 Task: Open a blank worksheet and write heading  Make a employee details data  Add 10 employee name:-  'Ethan Reynolds, Olivia Thompson, Benjamin Martinez, Emma Davis, Alexander Mitchell, Ava Rodriguez, Daniel Anderson, Mia Lewis, Christopher Scott, Sophia Harris.'in May Last week sales are  1000 to 1010. Department:-  Sales, HR, Finance, Marketing, IT, Operations, Finance, HR, Sales, Marketing. Position:-  Sales Manager, HR Manager, Accountant, Marketing Specialist, IT Specialist, Operations Manager, Financial Analyst, HR Assistant, Sales Representative, Marketing Assistant.Salary (USD):-  5000,4500,4000, 3800, 4200, 5200, 3800, 2800, 3200, 2500.Start Date:-  1/15/2020,7/1/2019, 3/10/2021,2/5/2022, 11/30/2018,6/15/2020, 9/1/2021,4/20/2022, 2/10/2019,9/5/2020. Save page analysisSalesByCountry
Action: Mouse moved to (73, 108)
Screenshot: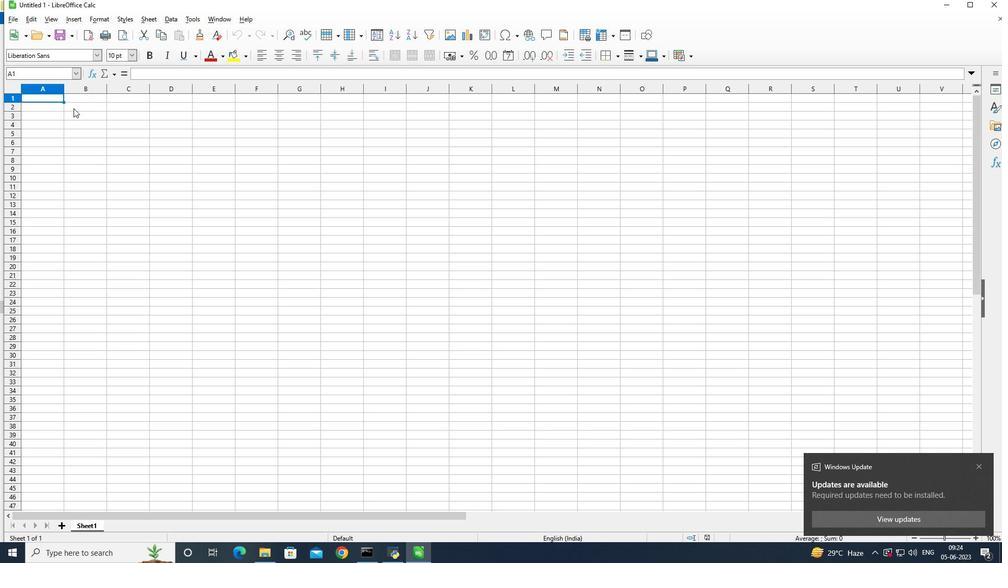 
Action: Mouse pressed left at (73, 108)
Screenshot: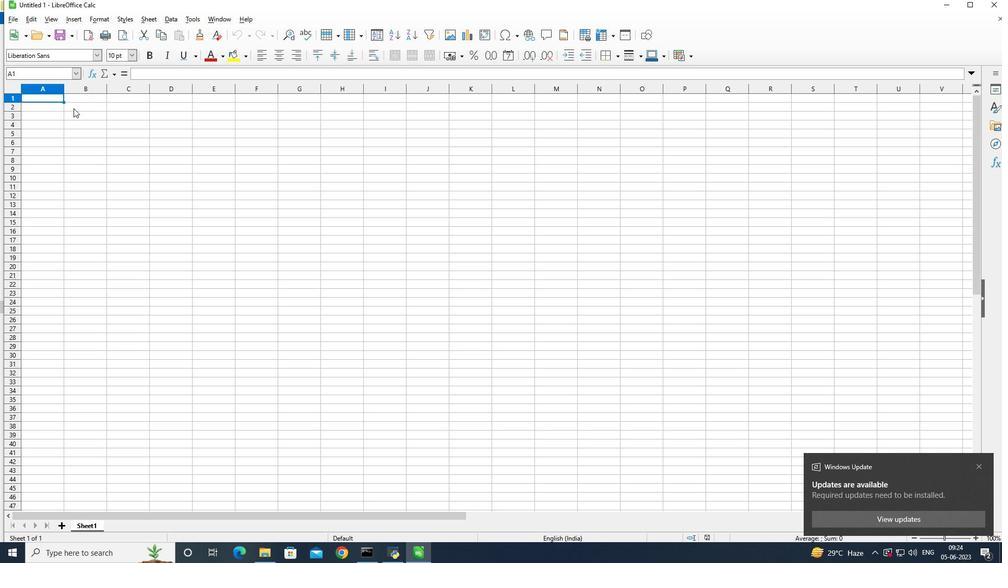 
Action: Mouse pressed left at (73, 108)
Screenshot: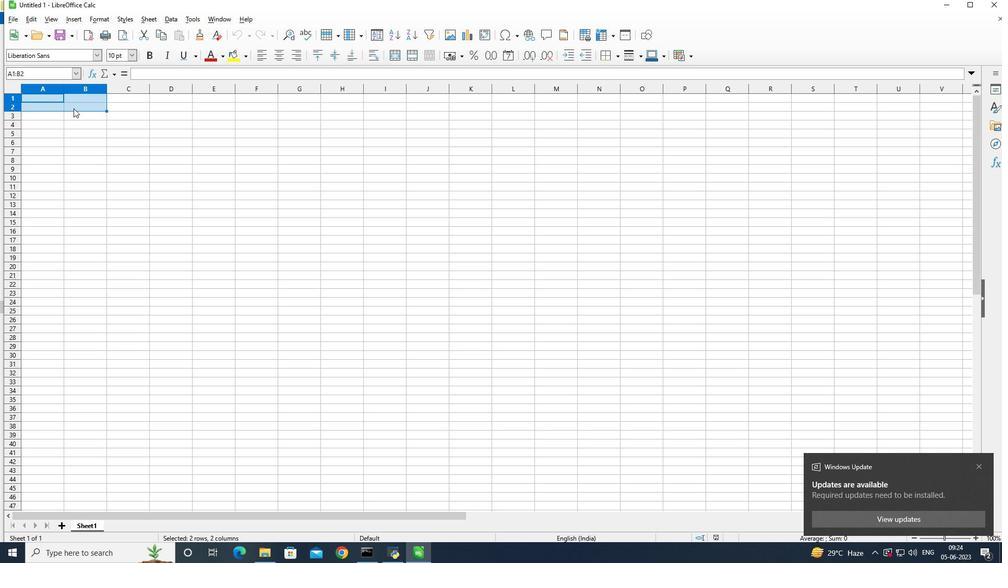 
Action: Mouse pressed left at (73, 108)
Screenshot: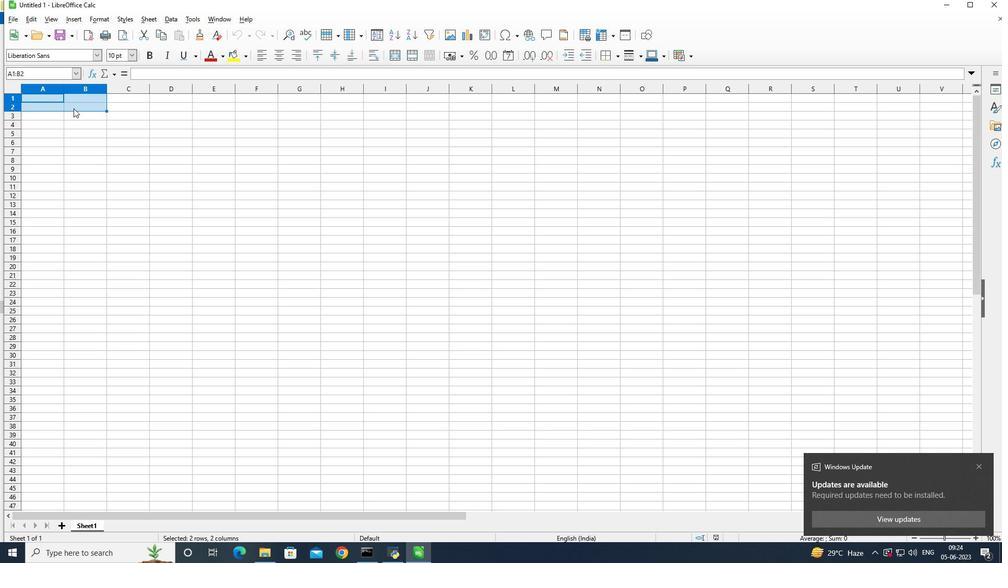 
Action: Mouse moved to (73, 103)
Screenshot: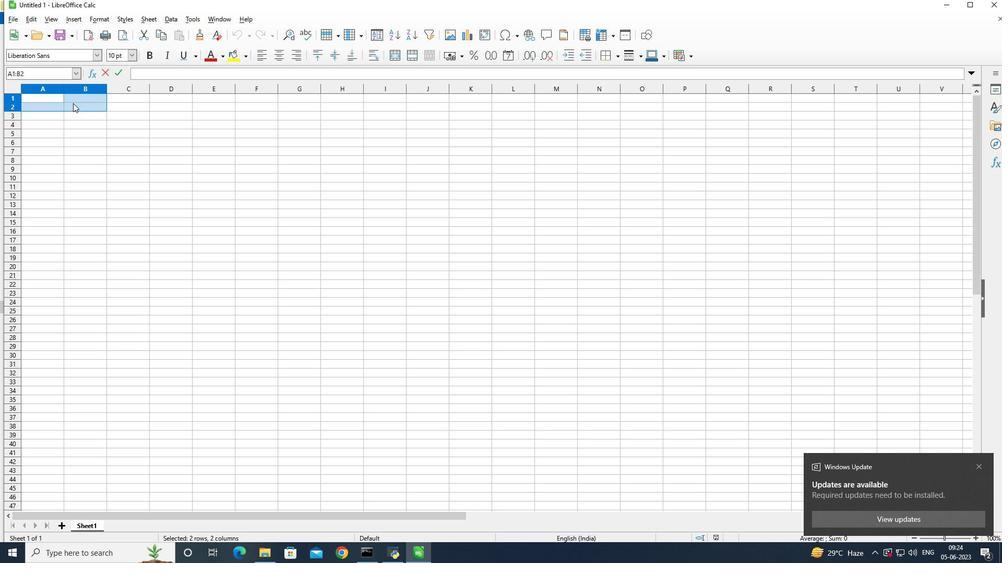 
Action: Mouse pressed left at (73, 103)
Screenshot: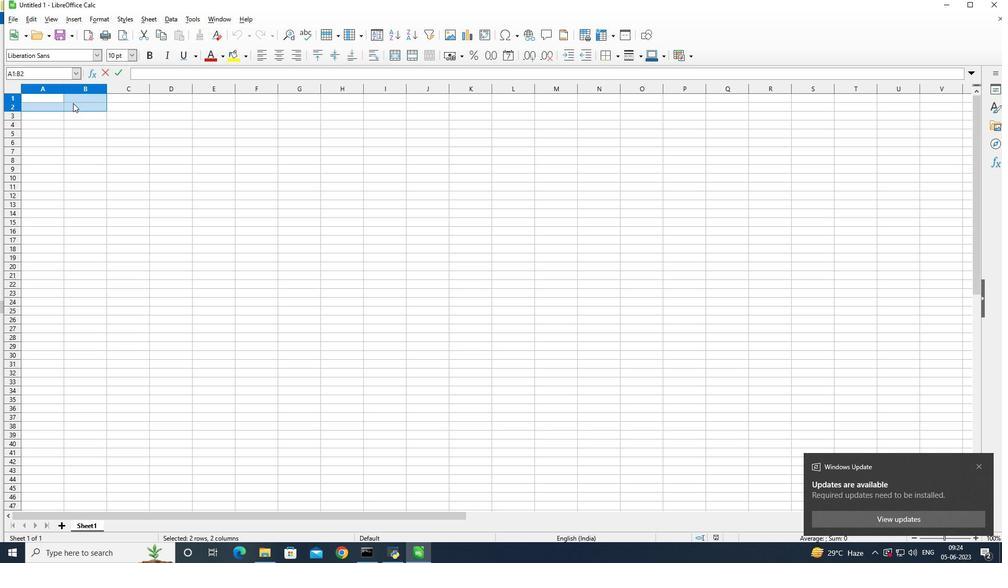 
Action: Mouse moved to (69, 131)
Screenshot: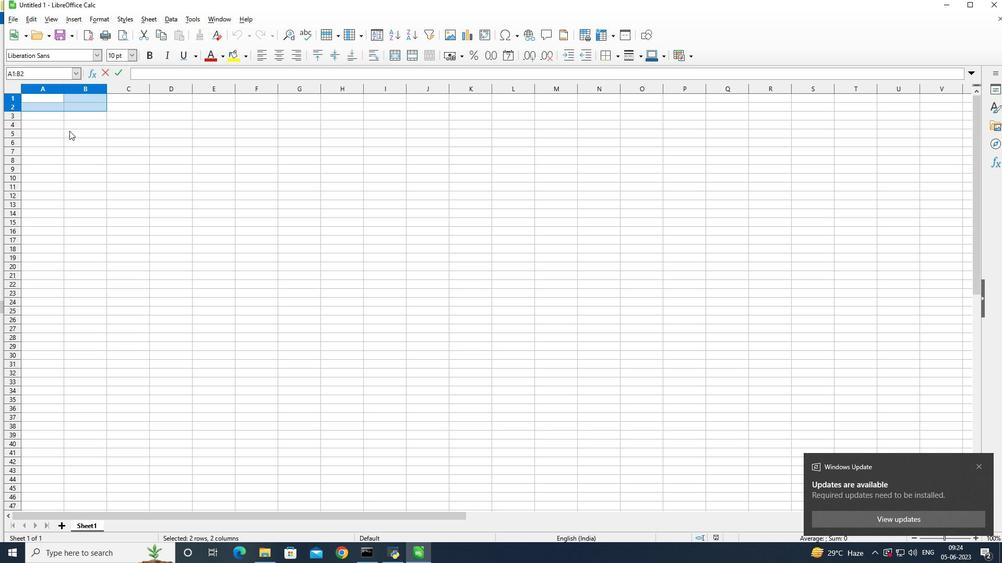
Action: Mouse pressed left at (69, 131)
Screenshot: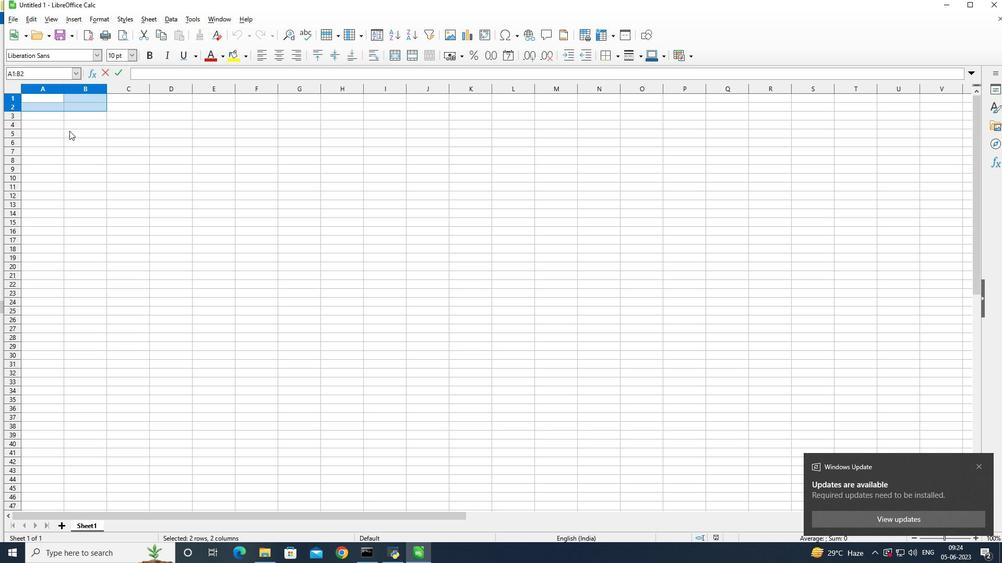 
Action: Mouse moved to (68, 224)
Screenshot: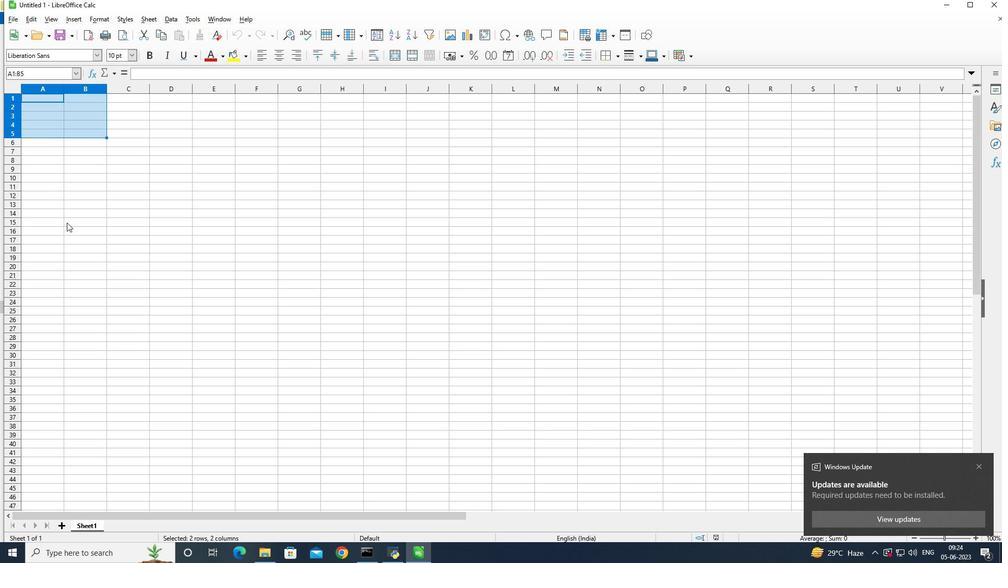 
Action: Mouse pressed left at (68, 224)
Screenshot: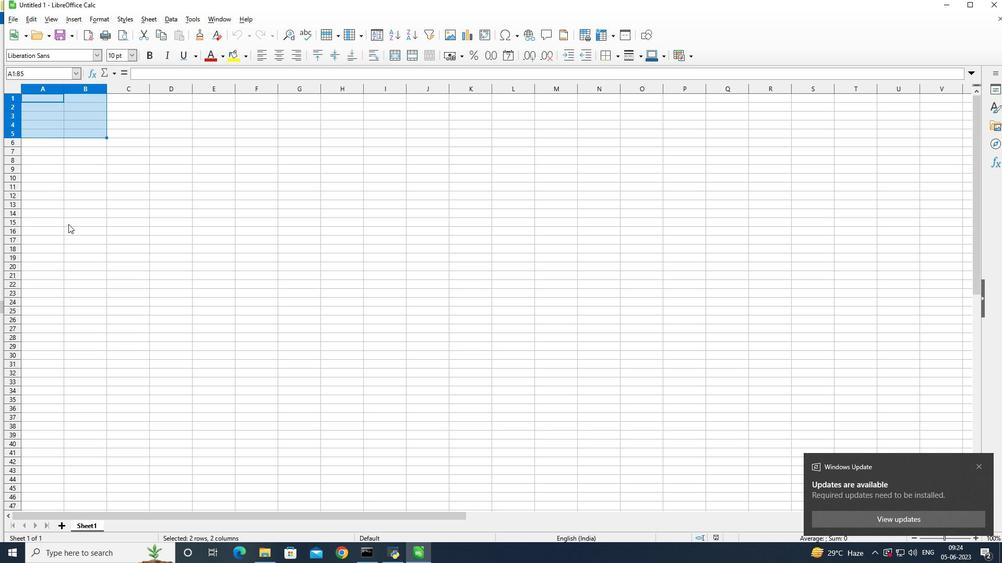 
Action: Mouse moved to (346, 149)
Screenshot: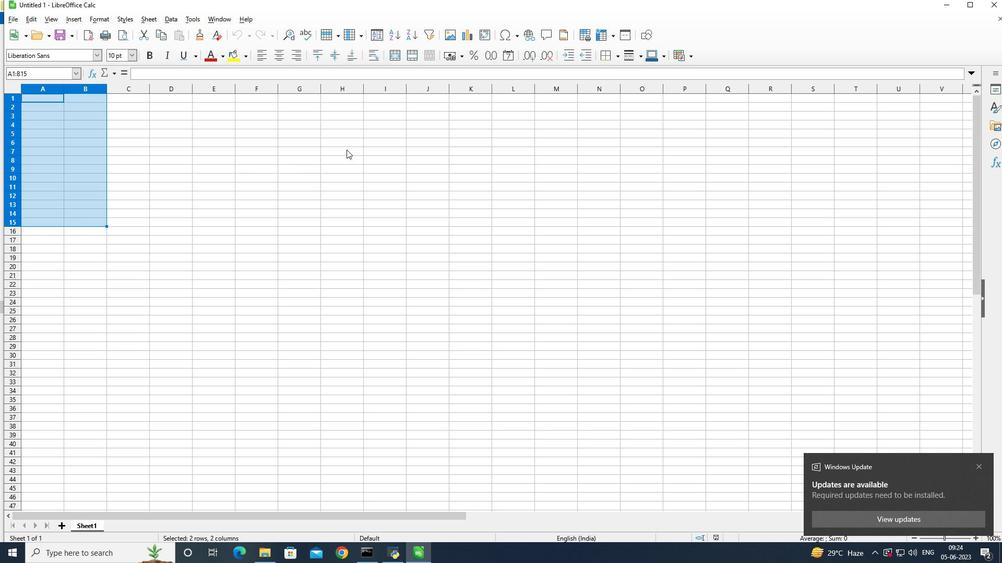 
Action: Mouse pressed right at (346, 149)
Screenshot: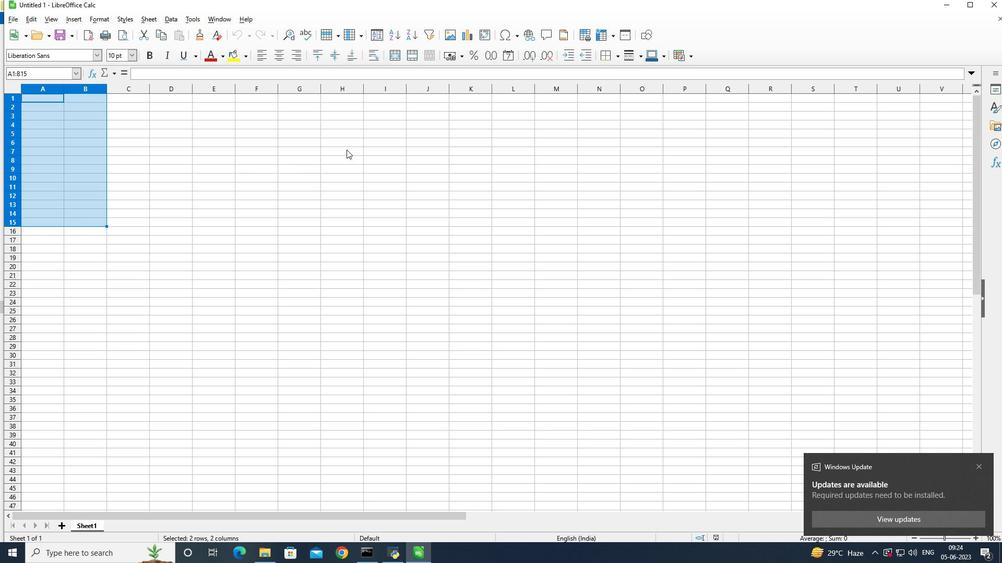 
Action: Mouse moved to (493, 179)
Screenshot: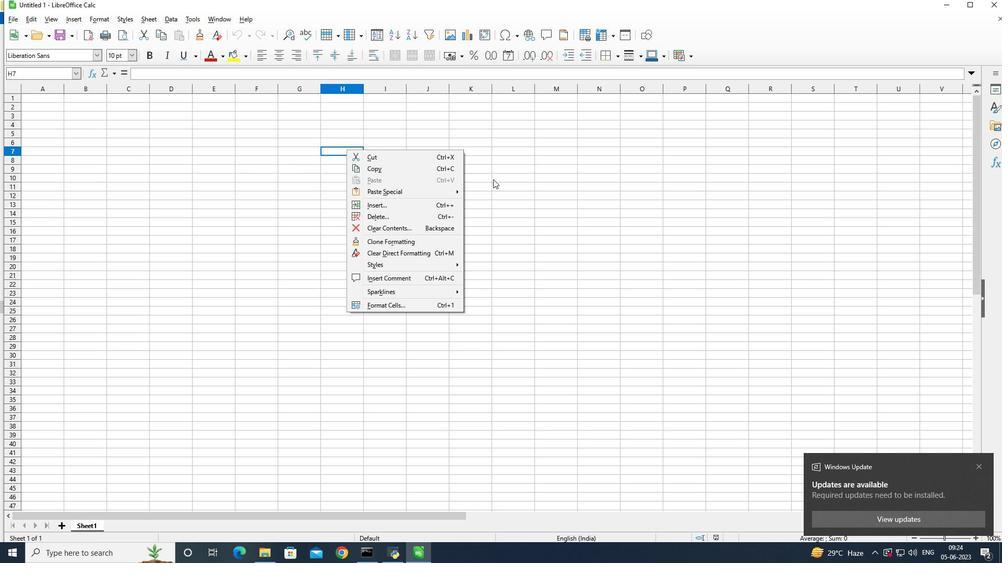 
Action: Mouse pressed left at (493, 179)
Screenshot: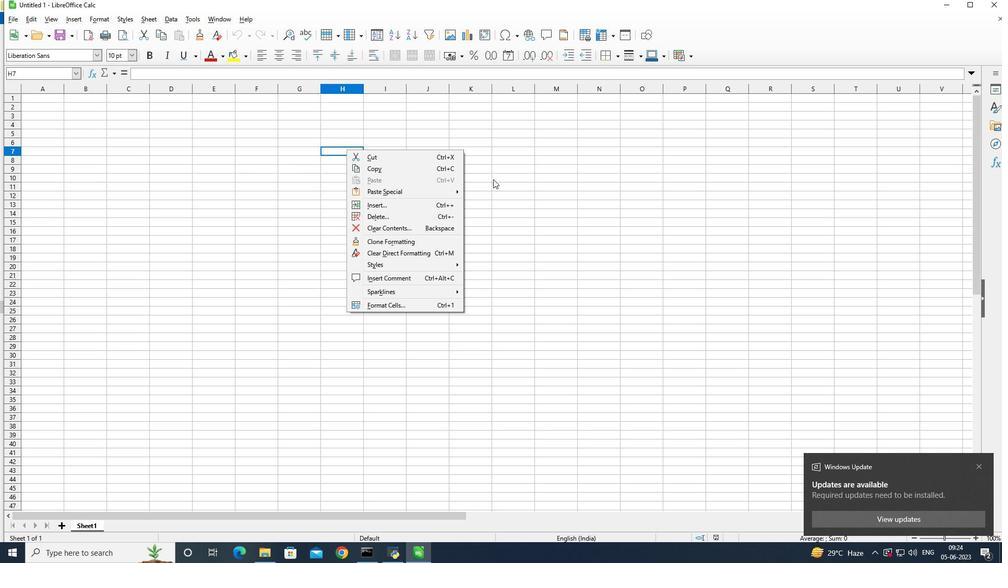 
Action: Mouse moved to (77, 106)
Screenshot: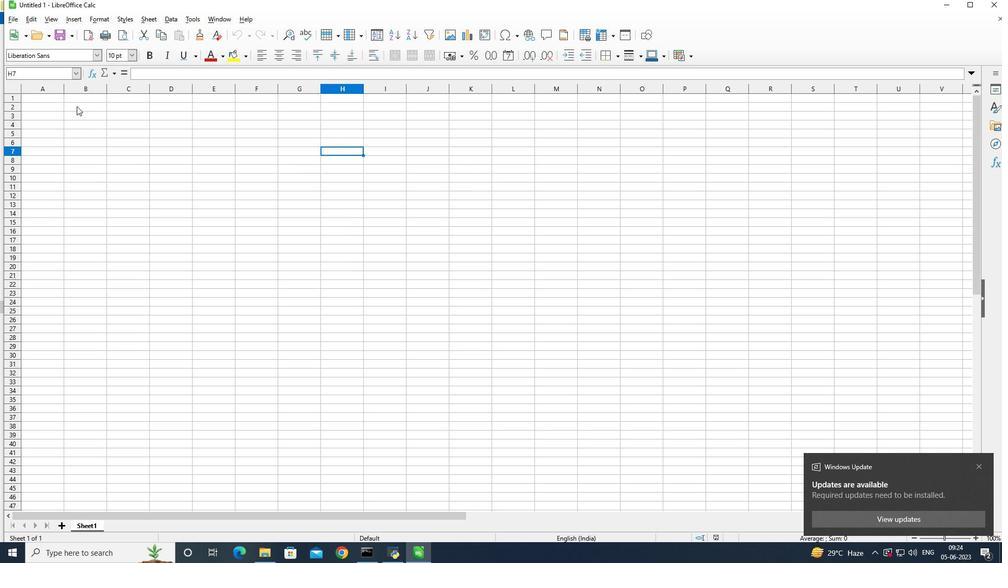 
Action: Mouse pressed left at (77, 106)
Screenshot: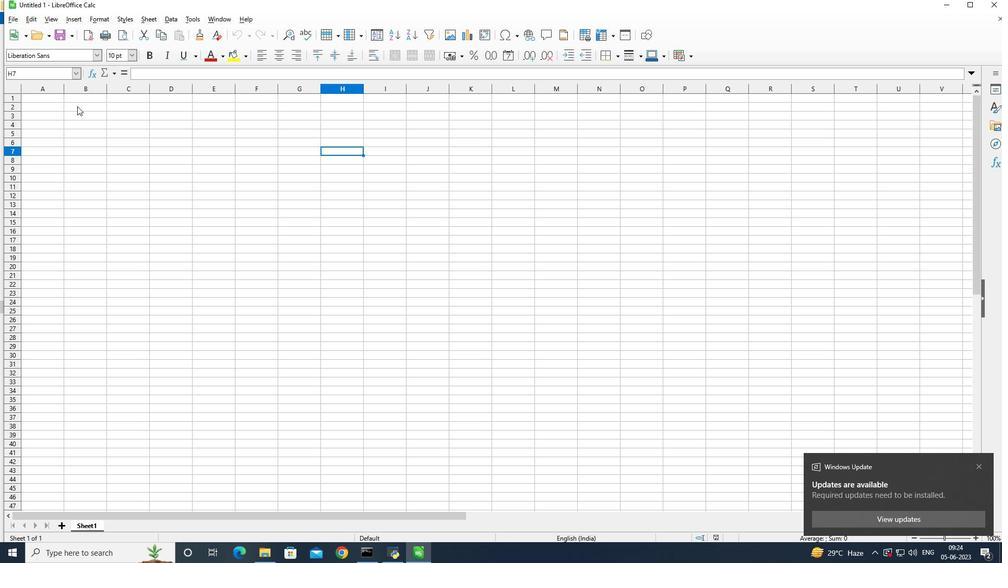 
Action: Key pressed <Key.shift>e<Key.shift>E
Screenshot: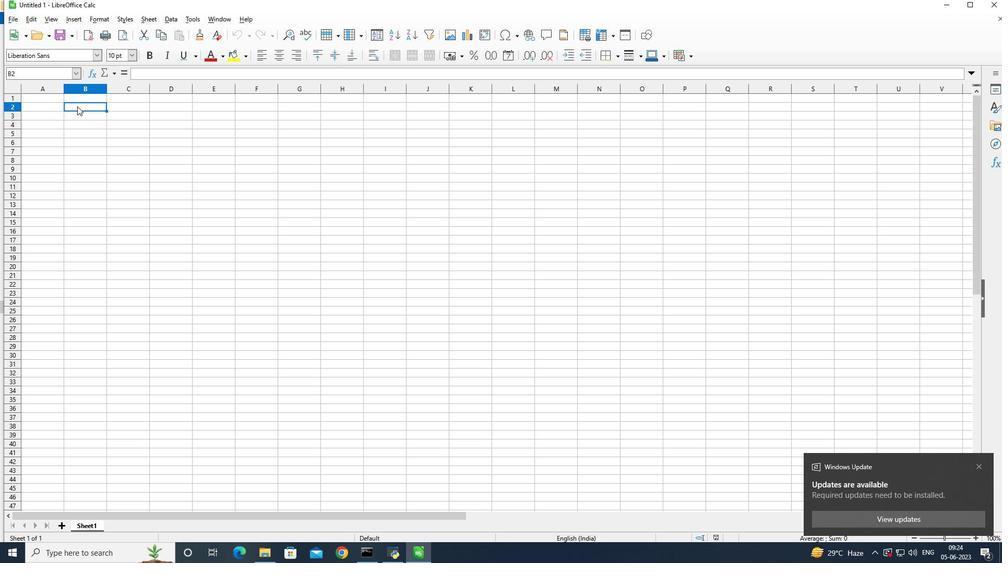 
Action: Mouse pressed left at (77, 106)
Screenshot: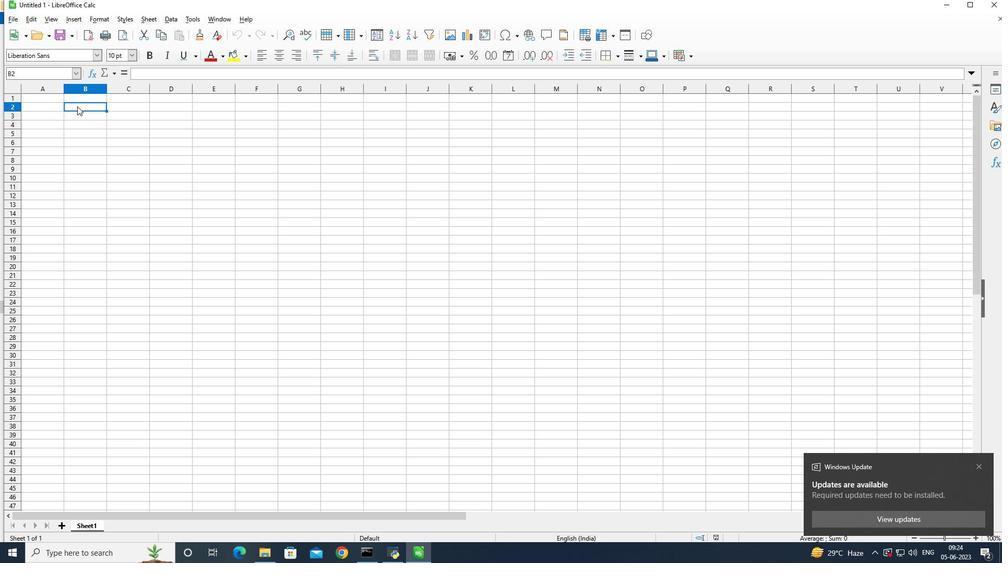 
Action: Mouse pressed left at (77, 106)
Screenshot: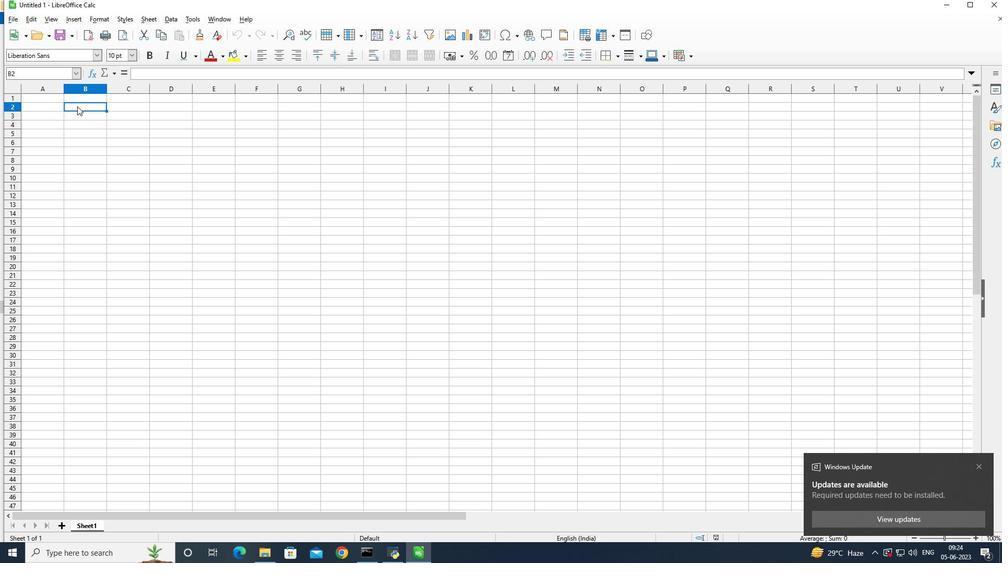 
Action: Mouse pressed left at (77, 106)
Screenshot: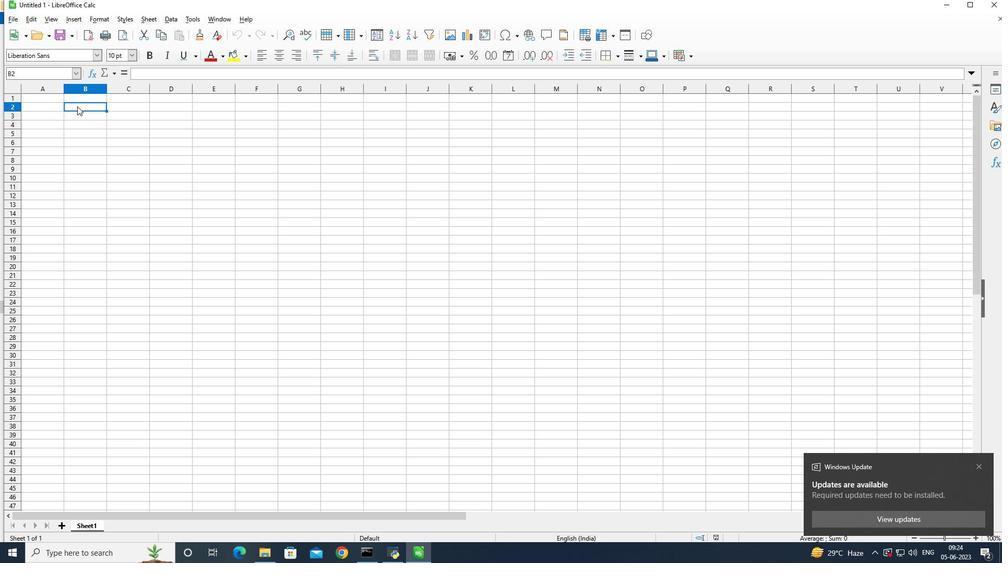 
Action: Mouse moved to (77, 108)
Screenshot: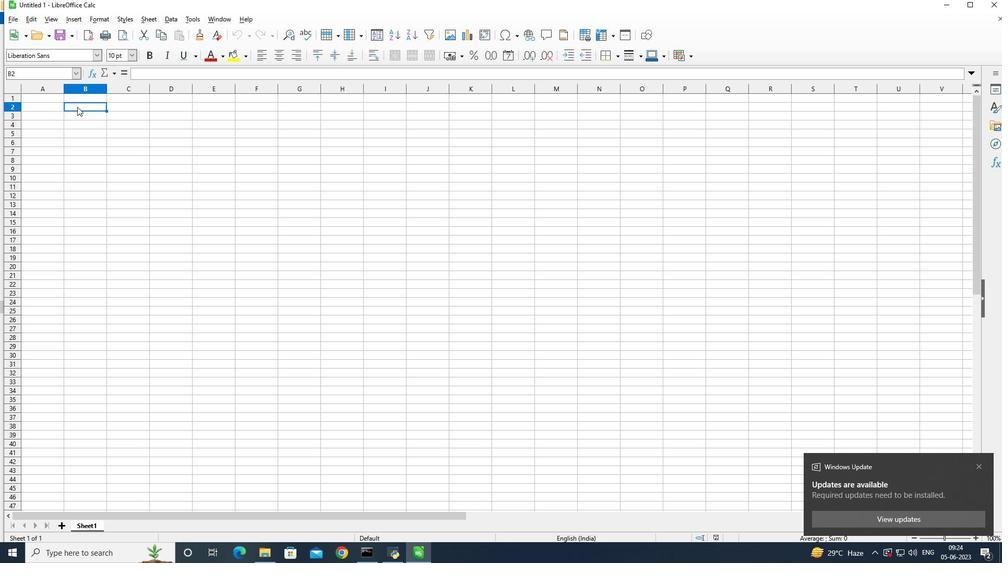 
Action: Mouse pressed left at (77, 108)
Screenshot: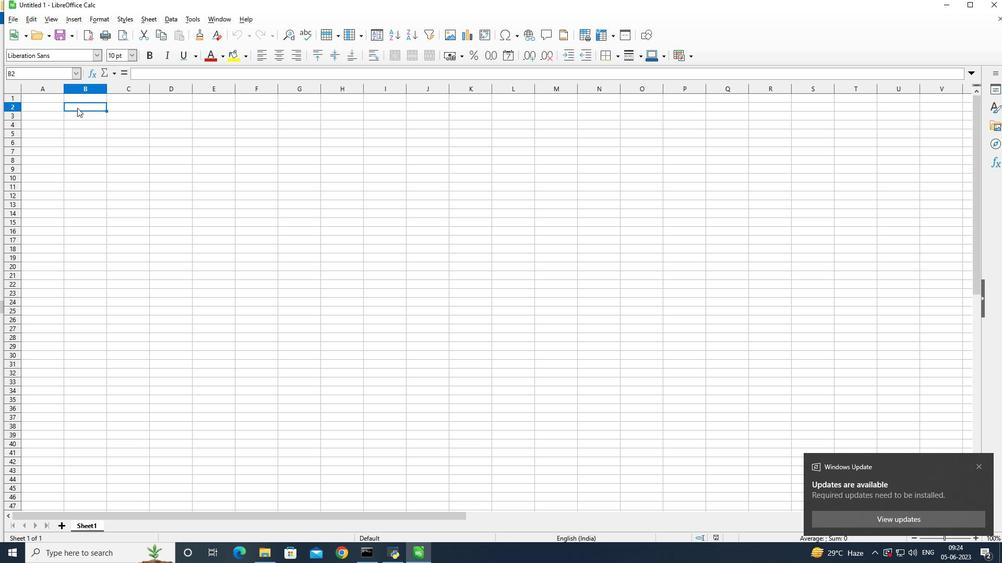 
Action: Mouse pressed left at (77, 108)
Screenshot: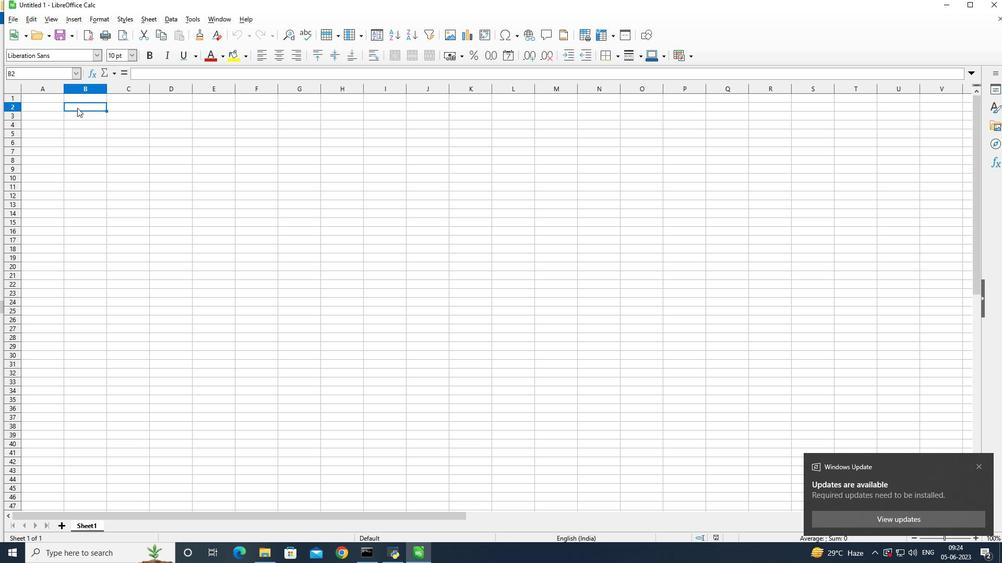 
Action: Mouse moved to (85, 130)
Screenshot: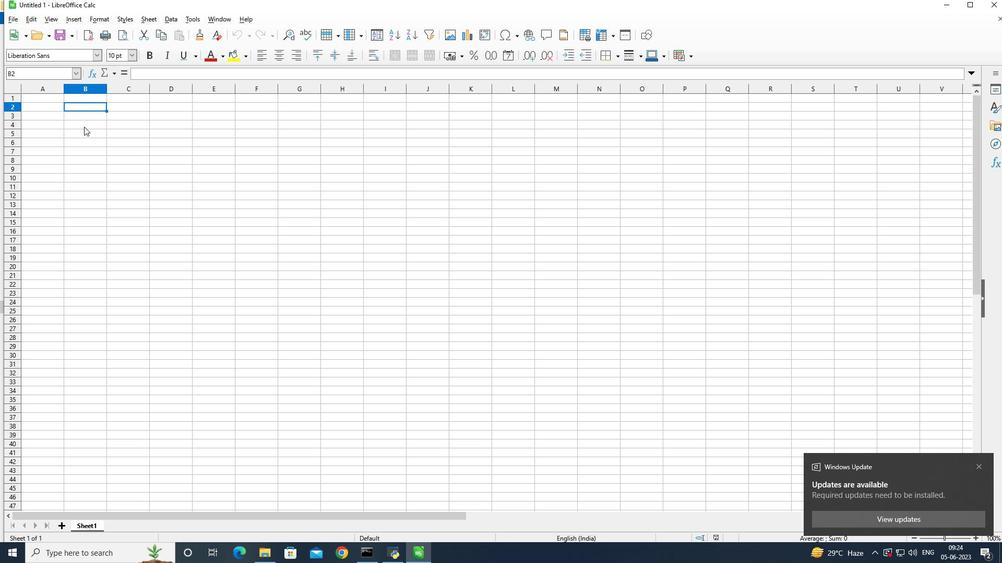 
Action: Mouse pressed left at (85, 130)
Screenshot: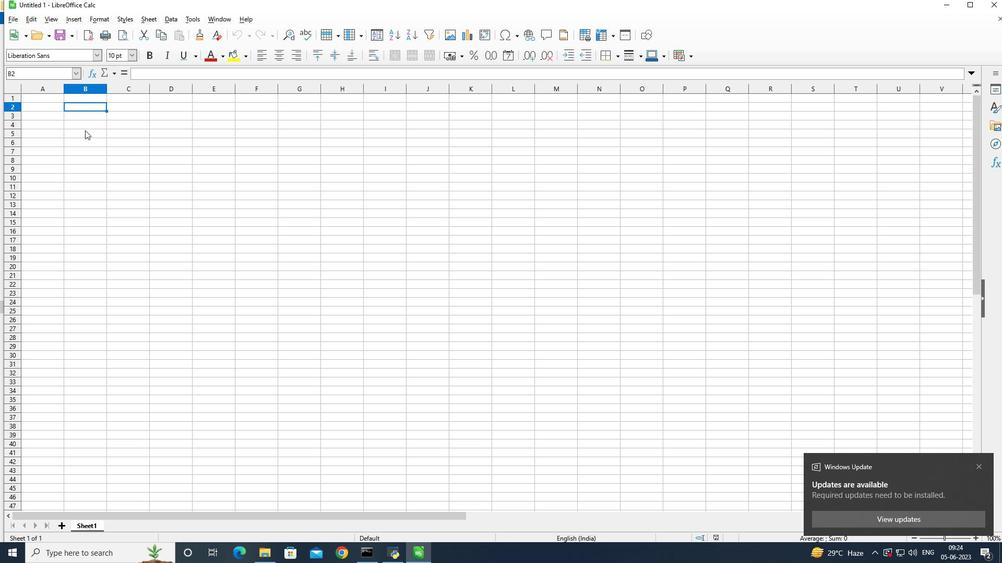 
Action: Mouse moved to (85, 106)
Screenshot: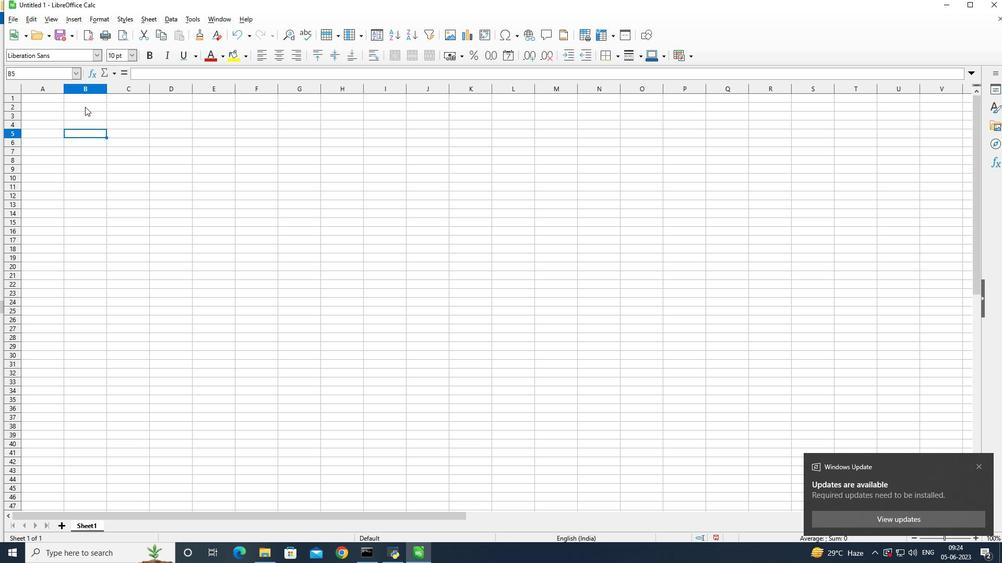 
Action: Mouse pressed left at (85, 106)
Screenshot: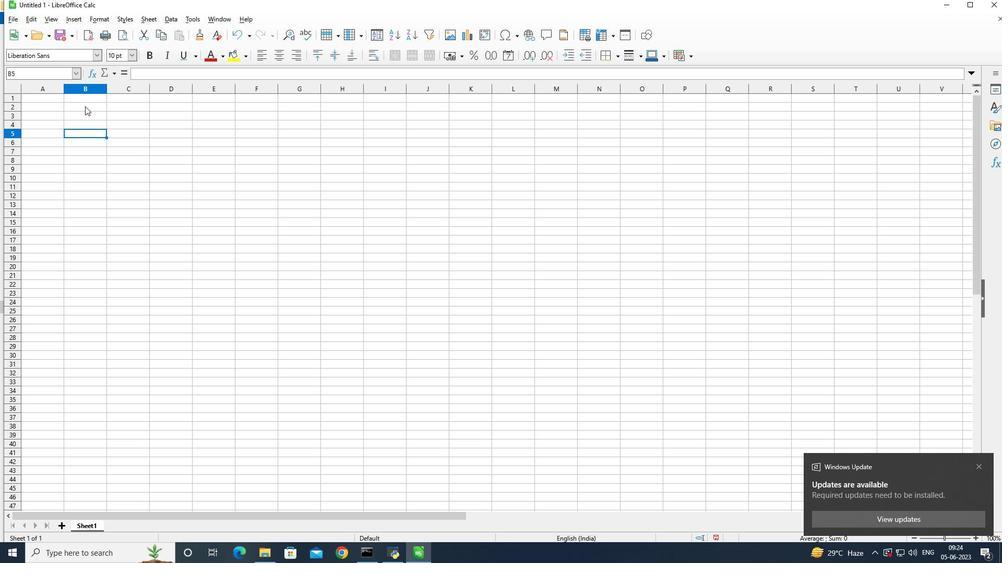 
Action: Key pressed <Key.shift>Employee<Key.space><Key.shift><Key.shift><Key.shift><Key.shift><Key.shift><Key.shift><Key.shift><Key.shift><Key.shift>Details<Key.enter>
Screenshot: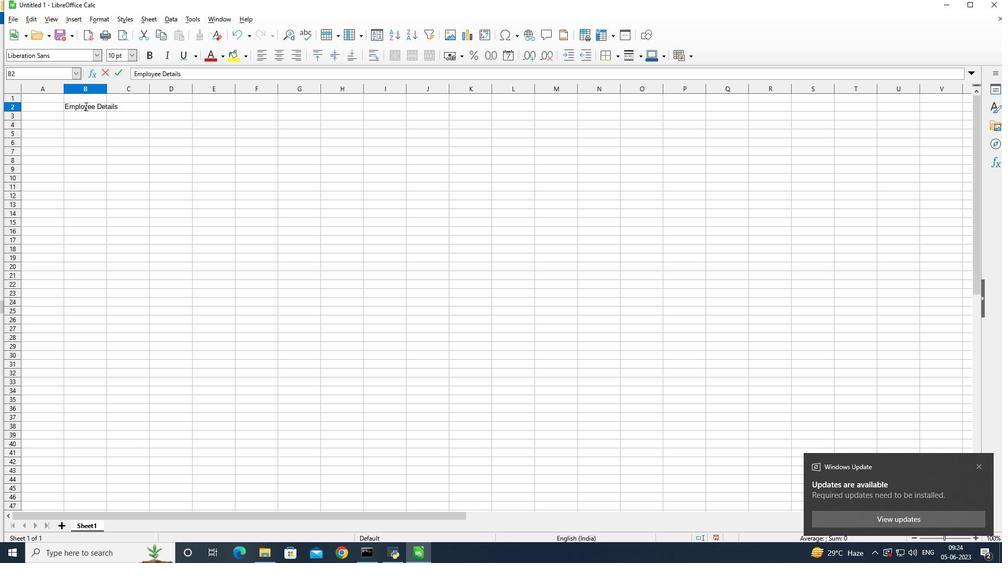 
Action: Mouse moved to (48, 115)
Screenshot: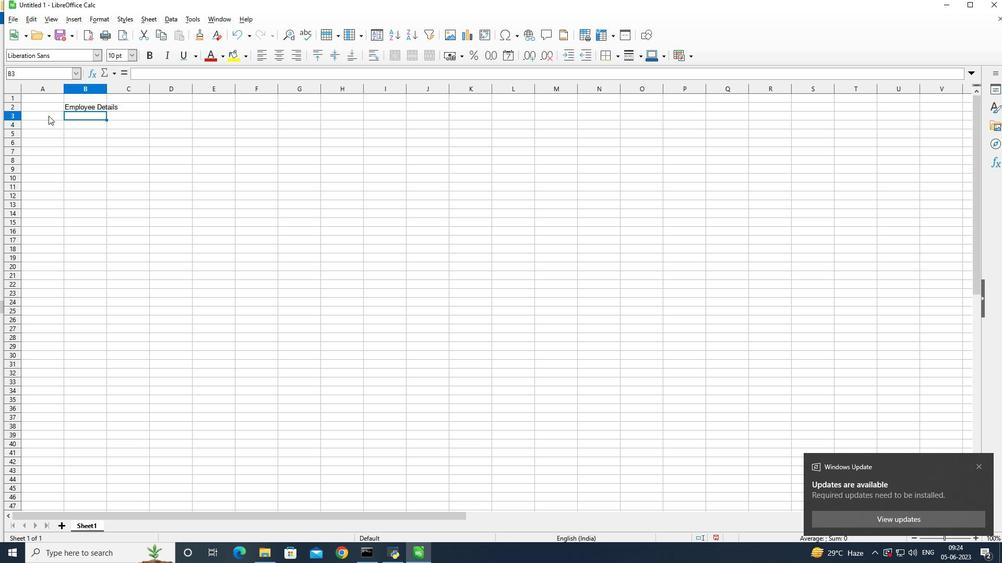 
Action: Mouse pressed left at (48, 115)
Screenshot: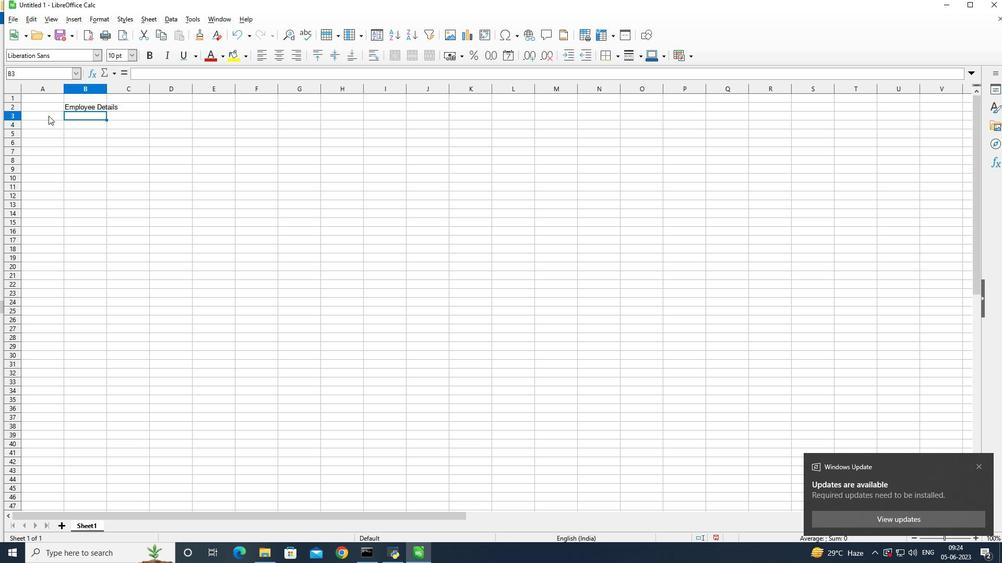 
Action: Key pressed <Key.shift>Name<Key.enter><Key.shift>Ethan<Key.space><Key.shift>Reynolds<Key.enter><Key.shift>Olivia<Key.space><Key.shift>Thompson<Key.enter><Key.shift><Key.shift><Key.shift><Key.shift>Benjamin<Key.space><Key.shift>Martinz<Key.enter><Key.shift>Emma<Key.space><Key.shift>Davis<Key.enter><Key.shift>Alexander<Key.space><Key.shift>Mitchell<Key.enter><Key.shift>Ava<Key.space><Key.shift>Rodriguez<Key.enter><Key.shift>Daniel<Key.space><Key.shift>Anderson<Key.enter><Key.shift>Mia<Key.space><Key.shift>K<Key.backspace><Key.shift>Lewis<Key.space><Key.shift>Christopher<Key.backspace><Key.backspace><Key.backspace><Key.backspace><Key.backspace><Key.backspace><Key.backspace><Key.backspace><Key.backspace><Key.backspace><Key.backspace><Key.enter><Key.shift>Christopher<Key.space><Key.shift>Scott<Key.enter><Key.shift>Sophia<Key.space><Key.shift>Harris<Key.enter>
Screenshot: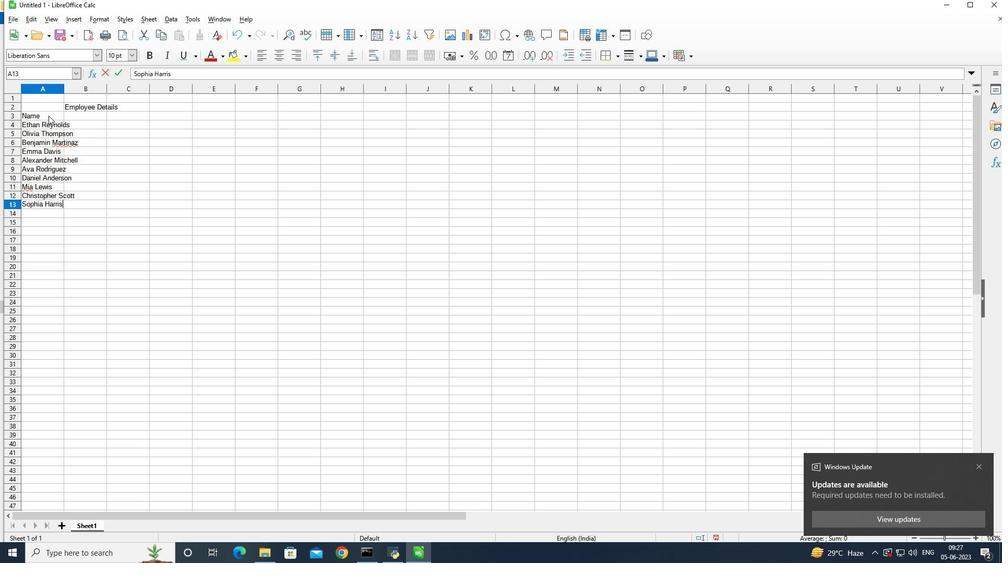 
Action: Mouse moved to (114, 116)
Screenshot: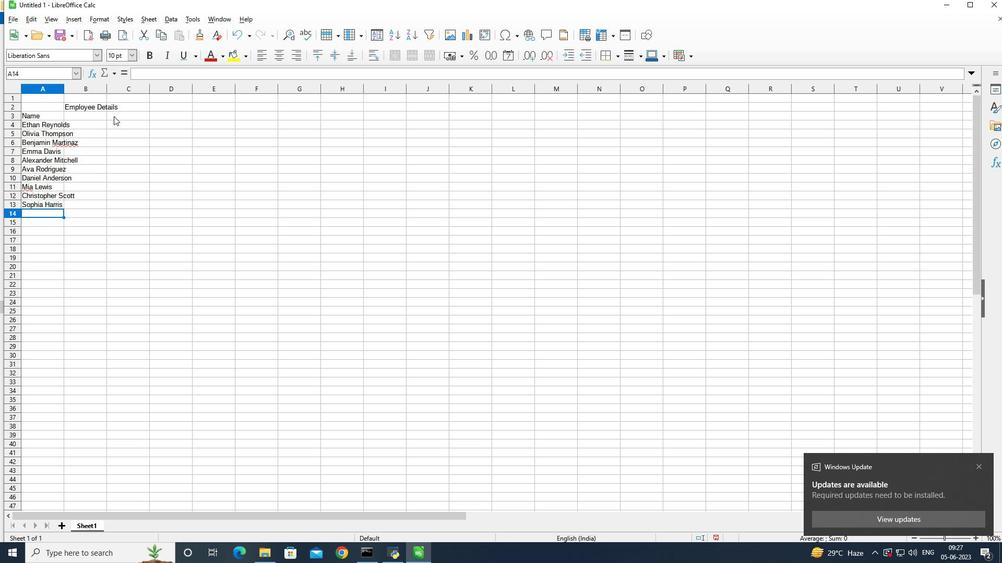 
Action: Mouse pressed left at (114, 116)
Screenshot: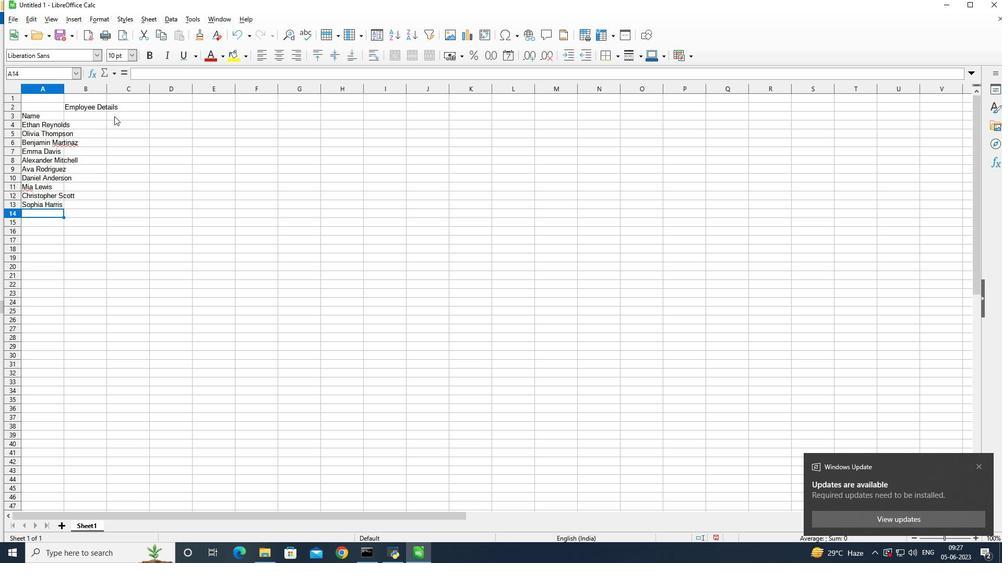 
Action: Key pressed <Key.shift>Sales<Key.enter>1000<Key.enter>1002<Key.enter>1003<Key.enter>1004<Key.enter>1005<Key.enter>1006<Key.enter>1007<Key.enter>1008<Key.enter>1001<Key.backspace>9<Key.enter>100<Key.backspace>10<Key.enter>
Screenshot: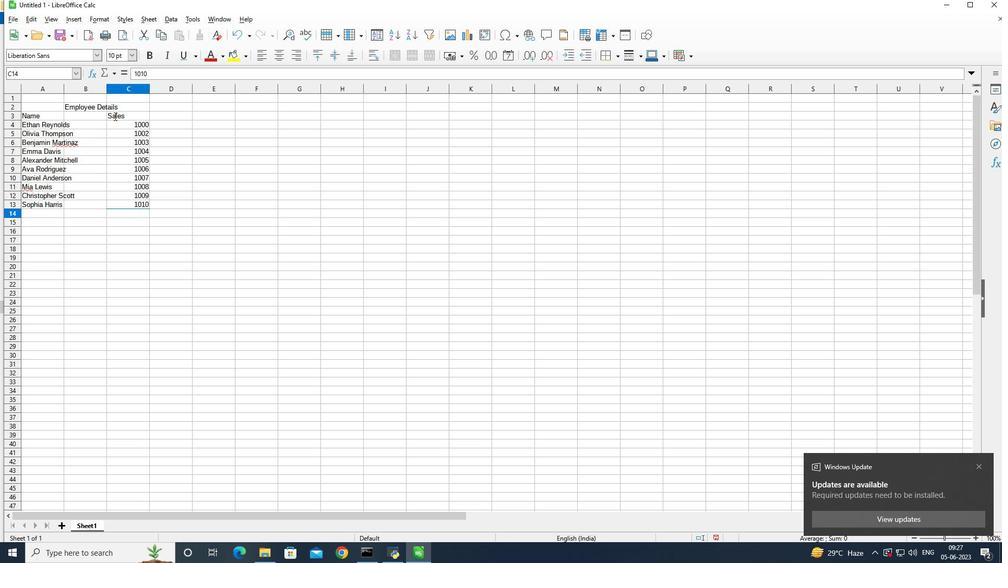 
Action: Mouse moved to (196, 117)
Screenshot: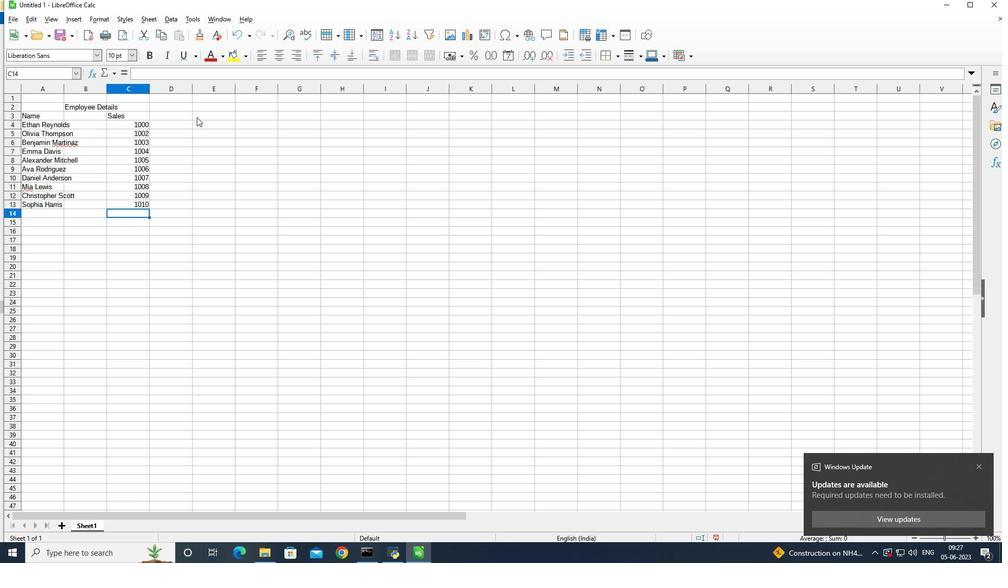
Action: Mouse pressed left at (196, 117)
Screenshot: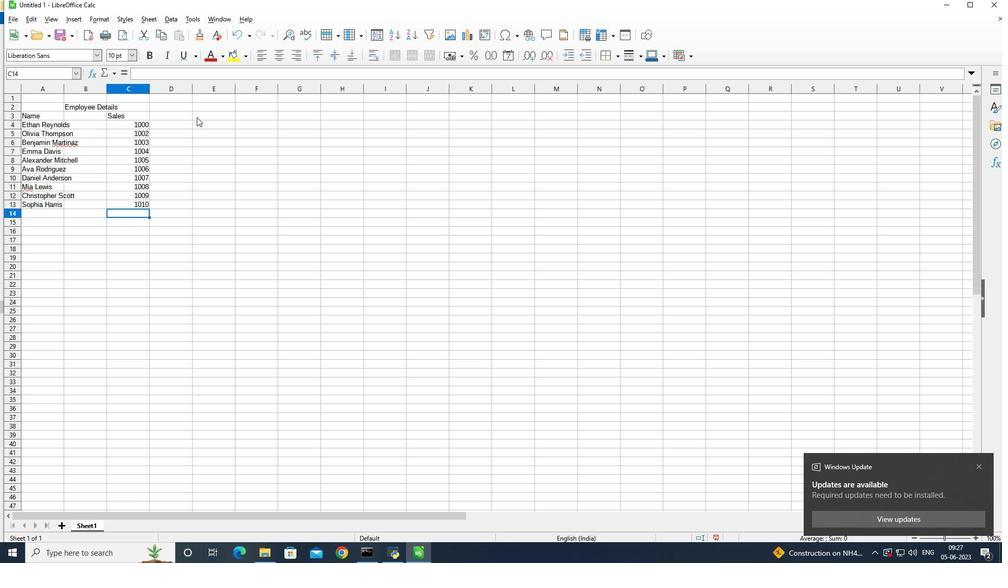 
Action: Mouse moved to (208, 115)
Screenshot: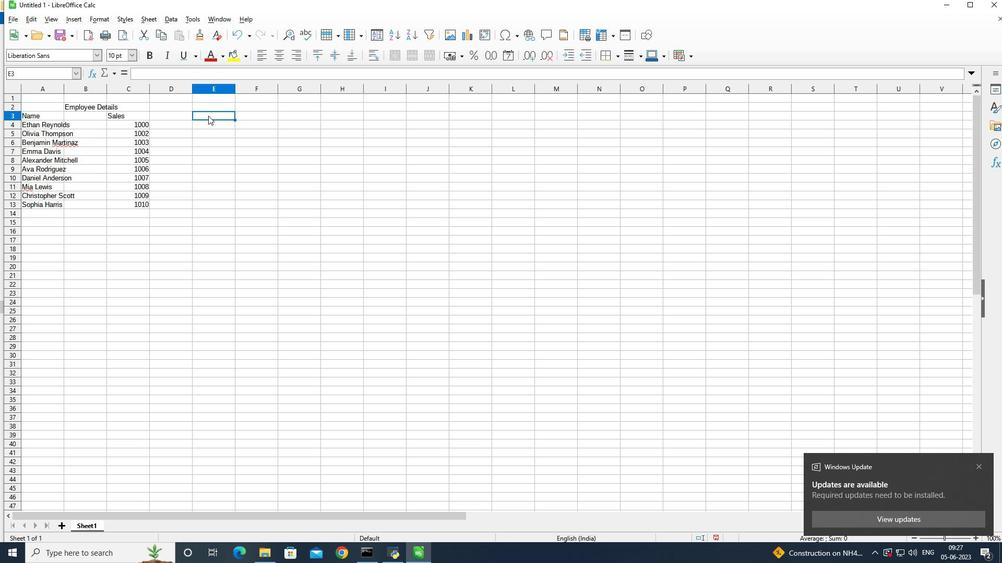 
Action: Key pressed <Key.shift>Department<Key.enter><Key.shift><Key.shift><Key.shift><Key.shift><Key.shift><Key.shift><Key.shift>Sale<Key.enter><Key.shift><Key.shift><Key.shift><Key.shift><Key.shift><Key.shift><Key.shift><Key.shift><Key.shift>HR<Key.enter><Key.shift><Key.shift><Key.shift><Key.shift><Key.shift><Key.shift><Key.shift><Key.shift><Key.shift><Key.shift>Finance<Key.enter><Key.shift><Key.shift><Key.shift><Key.shift><Key.shift><Key.shift><Key.shift><Key.shift><Key.shift><Key.shift><Key.shift><Key.shift><Key.shift><Key.shift><Key.shift><Key.shift><Key.shift><Key.shift>Marketing<Key.enter><Key.shift><Key.shift><Key.shift><Key.shift>IT<Key.enter><Key.shift>Operation<Key.enter><Key.shift>Finance<Key.enter><Key.shift>HR<Key.enter><Key.shift>Sales<Key.enter><Key.shift><Key.shift><Key.shift><Key.shift><Key.shift><Key.shift><Key.shift><Key.shift><Key.shift><Key.shift><Key.shift><Key.shift><Key.shift><Key.shift><Key.shift><Key.shift><Key.shift><Key.shift><Key.shift><Key.shift><Key.shift><Key.shift><Key.shift><Key.shift><Key.shift><Key.shift><Key.shift><Key.shift><Key.shift><Key.shift><Key.shift><Key.shift><Key.shift><Key.shift><Key.shift><Key.shift><Key.shift><Key.shift><Key.shift><Key.shift><Key.shift><Key.shift><Key.shift><Key.shift>Mar<Key.enter>
Screenshot: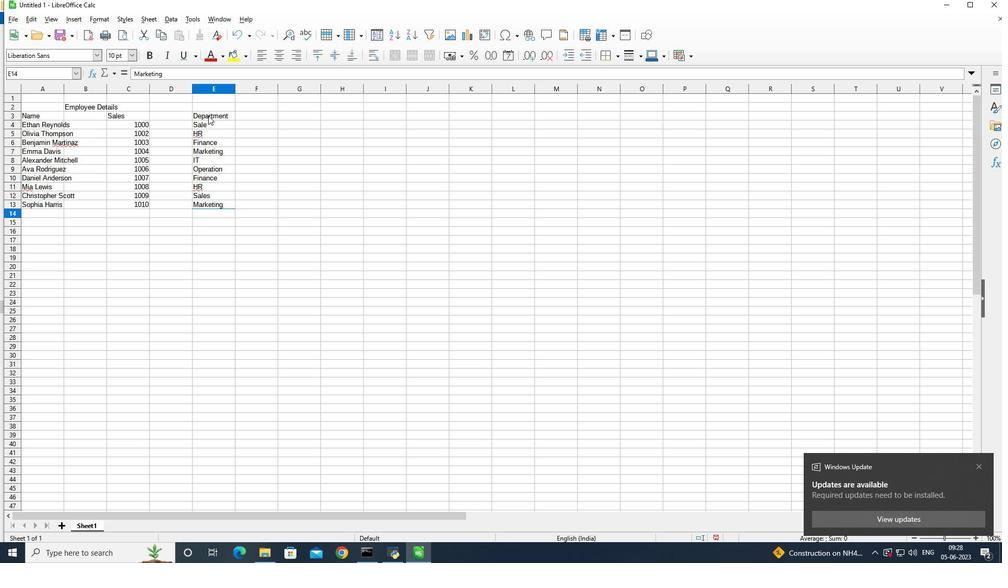 
Action: Mouse moved to (281, 116)
Screenshot: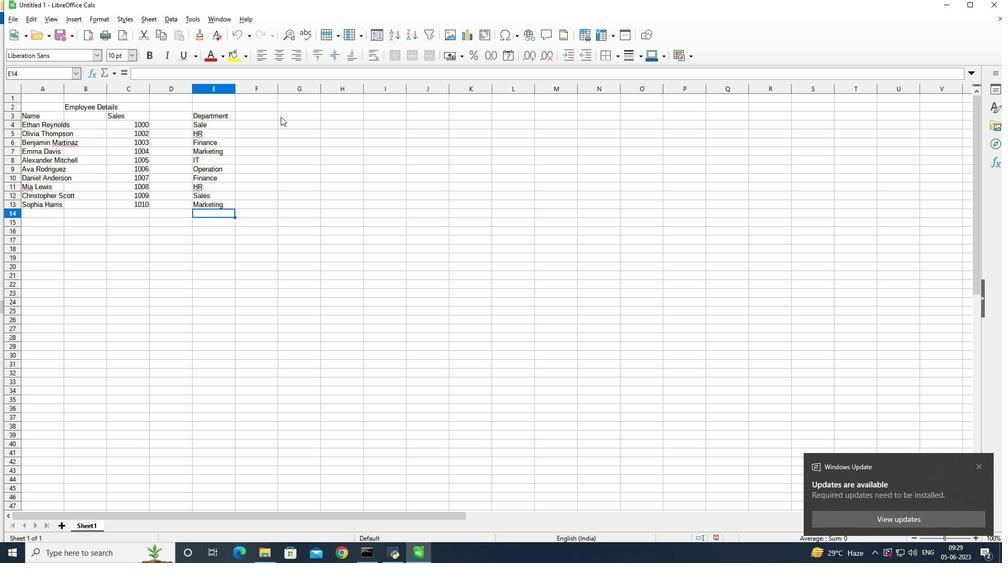 
Action: Mouse pressed left at (281, 116)
Screenshot: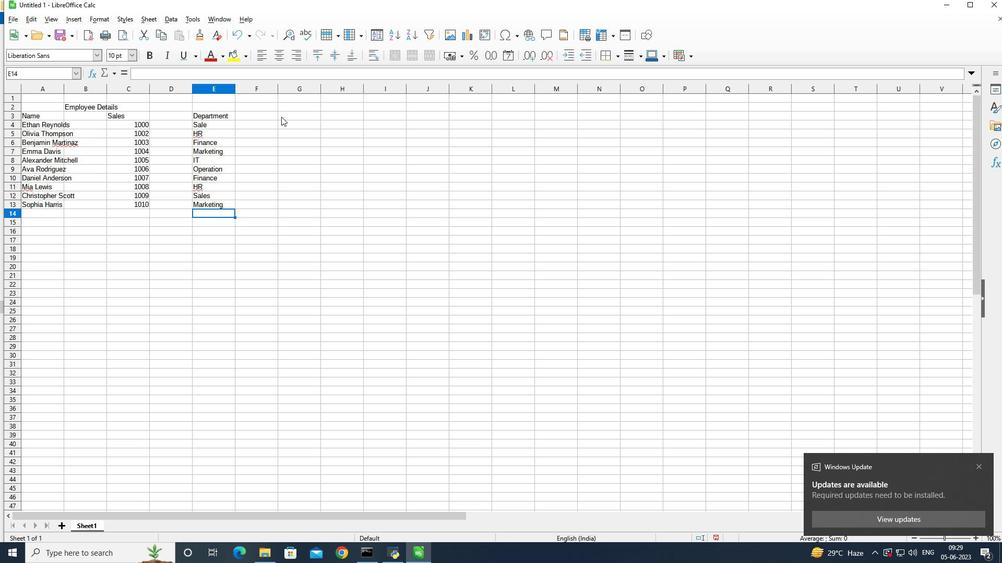
Action: Mouse moved to (281, 116)
Screenshot: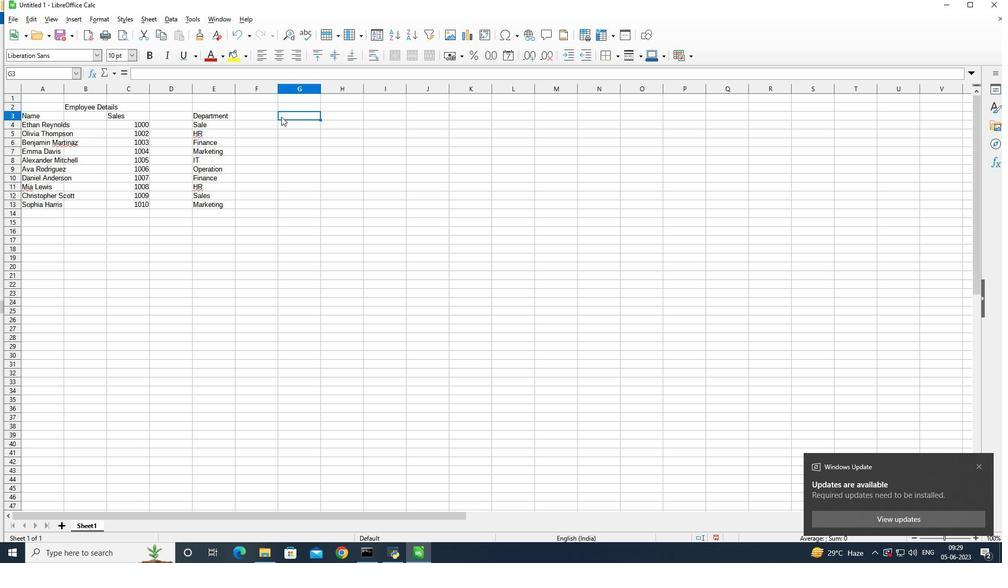 
Action: Key pressed <Key.shift>
Screenshot: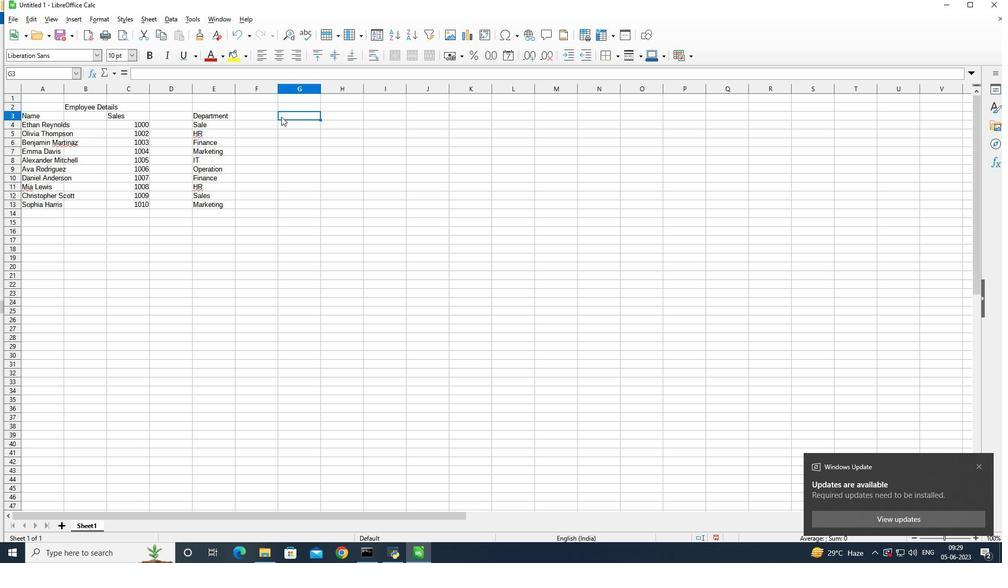 
Action: Mouse moved to (280, 116)
Screenshot: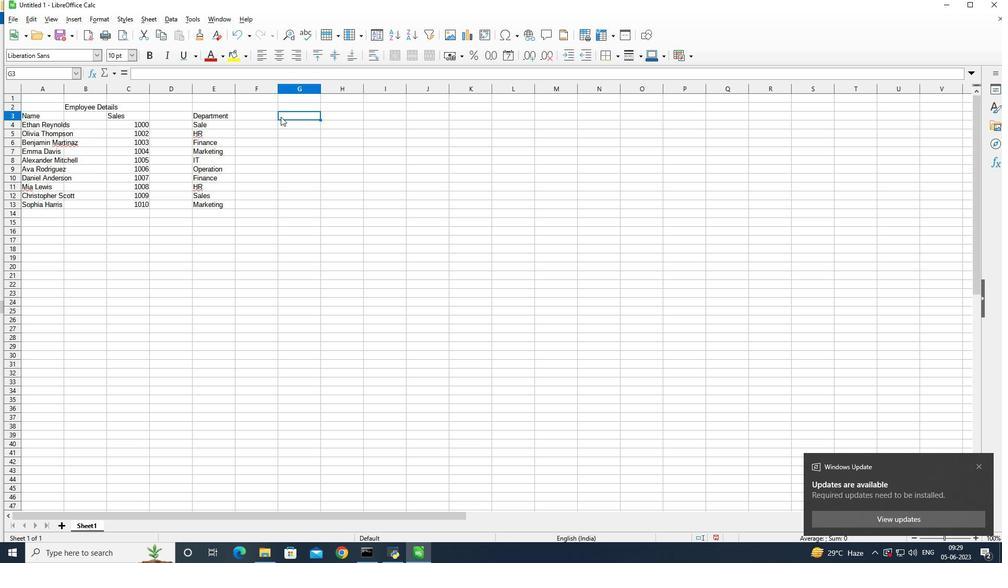 
Action: Key pressed <Key.shift><Key.shift>P
Screenshot: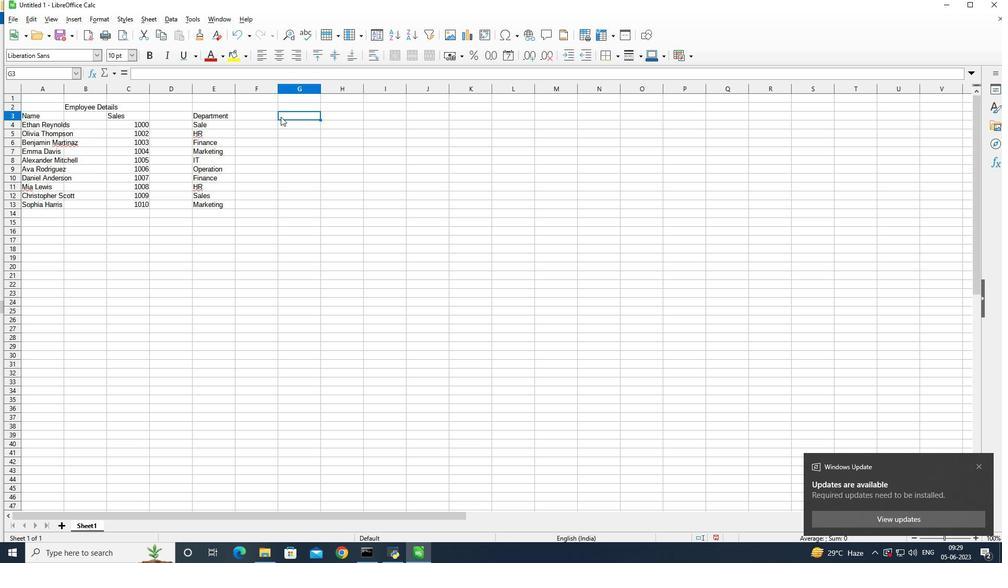 
Action: Mouse moved to (280, 116)
Screenshot: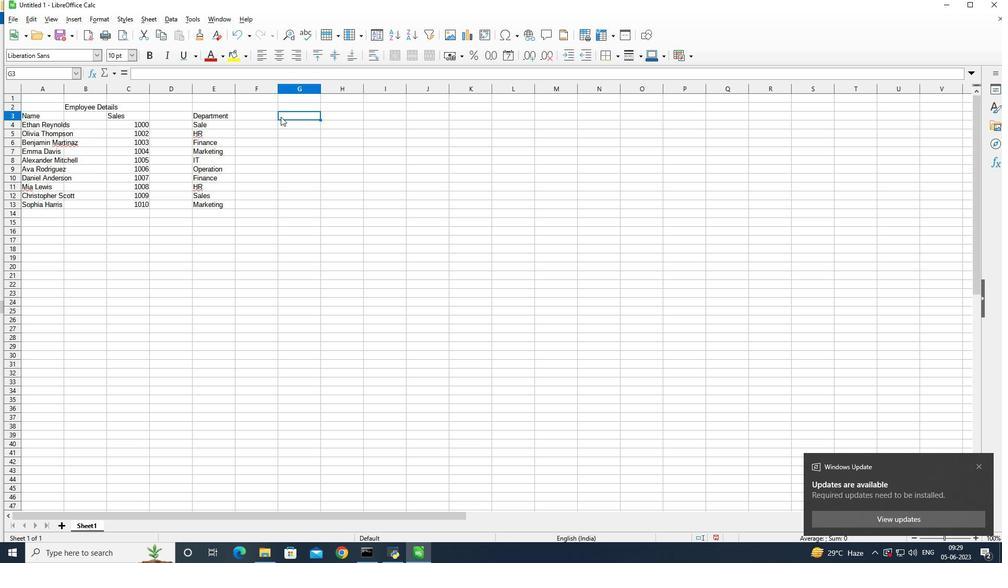 
Action: Key pressed osition<Key.enter><Key.shift>SAles<Key.space><Key.shift>Manager<Key.enter><Key.shift><Key.shift><Key.shift><Key.shift><Key.shift><Key.shift><Key.shift><Key.shift><Key.shift><Key.shift><Key.shift><Key.shift><Key.shift><Key.shift><Key.shift><Key.shift><Key.shift><Key.shift><Key.shift><Key.shift><Key.shift><Key.shift><Key.shift><Key.shift><Key.shift><Key.shift><Key.shift><Key.shift><Key.shift><Key.shift>HR<Key.space>manager<Key.enter><Key.shift>Accountant<Key.enter><Key.shift><Key.shift><Key.shift><Key.shift><Key.shift><Key.shift><Key.shift><Key.shift><Key.shift><Key.shift><Key.shift><Key.shift><Key.shift><Key.shift><Key.shift><Key.shift><Key.shift>Marketing<Key.space><Key.shift><Key.shift><Key.shift><Key.shift><Key.shift><Key.shift><Key.shift><Key.shift><Key.shift><Key.shift><Key.shift><Key.shift><Key.shift><Key.shift><Key.shift><Key.shift><Key.shift><Key.shift><Key.shift><Key.shift><Key.shift><Key.shift><Key.shift><Key.shift><Key.shift><Key.shift><Key.shift><Key.shift><Key.shift><Key.shift><Key.shift><Key.shift>Specialist<Key.enter><Key.shift><Key.shift><Key.shift><Key.shift>IT<Key.space><Key.shift>Specialist<Key.enter><Key.shift>Operation<Key.space><Key.shift>Manager<Key.enter><Key.shift><Key.shift><Key.shift><Key.shift><Key.shift><Key.shift><Key.shift><Key.shift>Financial<Key.space><Key.shift>Analyst<Key.enter><Key.shift><Key.shift><Key.shift>H<Key.shift>R<Key.space><Key.shift>Assistant<Key.enter><Key.shift><Key.shift><Key.shift><Key.shift><Key.shift>SAles<Key.space><Key.shift>Representatin<Key.backspace>ve<Key.enter><Key.shift>Marketing<Key.space><Key.shift>Assistant<Key.enter>
Screenshot: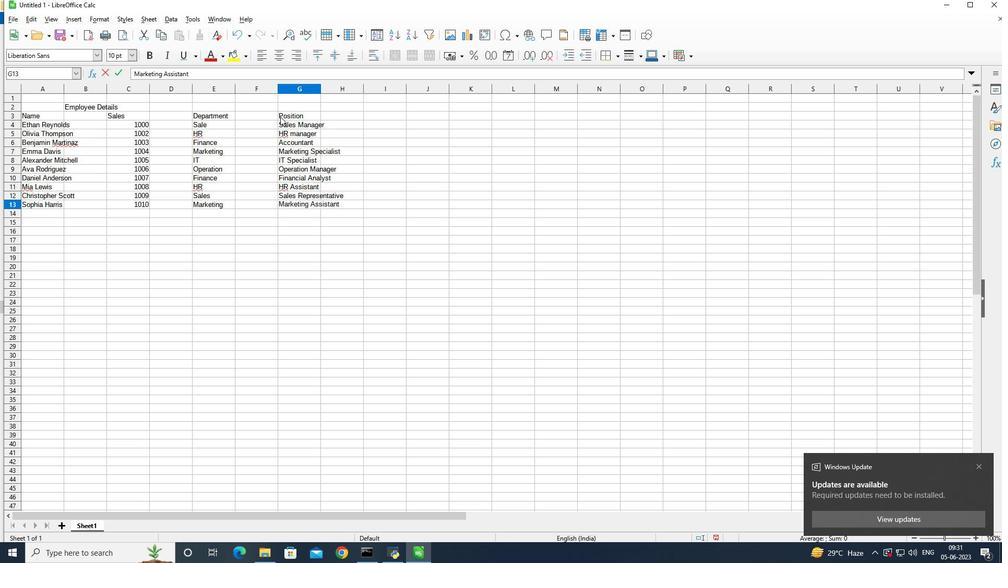 
Action: Mouse moved to (375, 114)
Screenshot: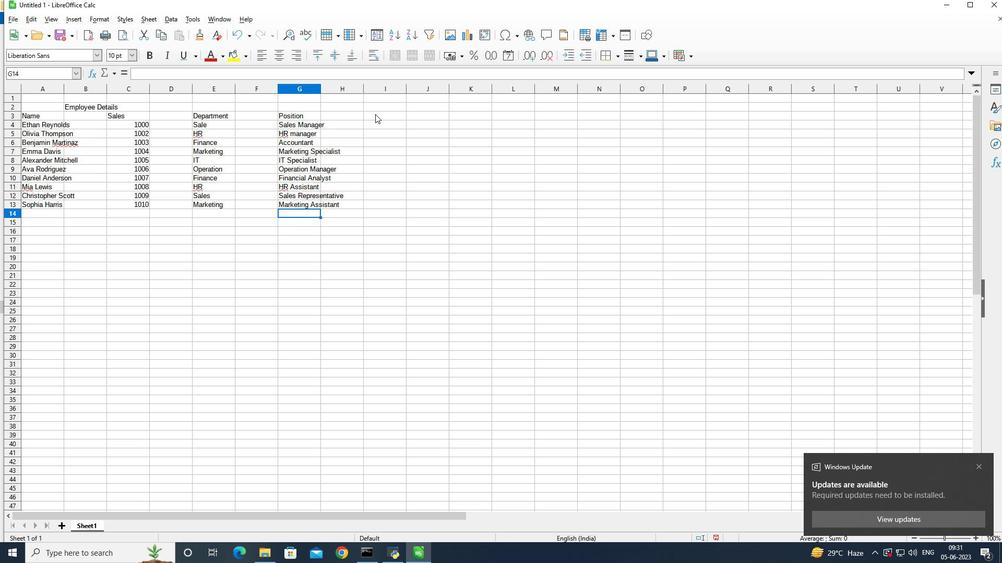 
Action: Mouse pressed left at (375, 114)
Screenshot: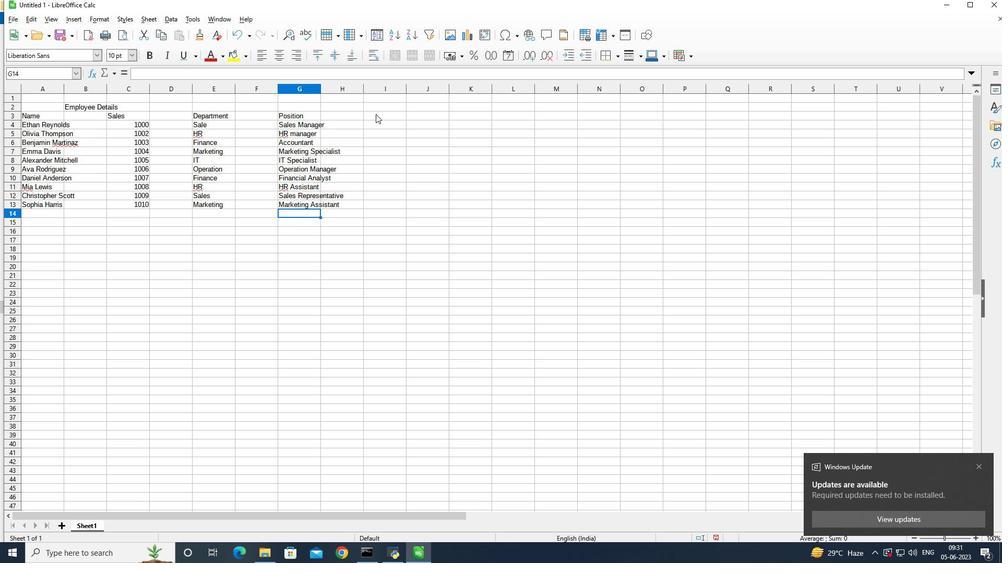 
Action: Key pressed <Key.shift>Salary<Key.enter>5000<Key.enter>4500<Key.enter>4000<Key.enter>3800<Key.enter>4200<Key.enter>5200<Key.enter>3800<Key.enter>2800<Key.enter>3200<Key.enter>2500<Key.enter>
Screenshot: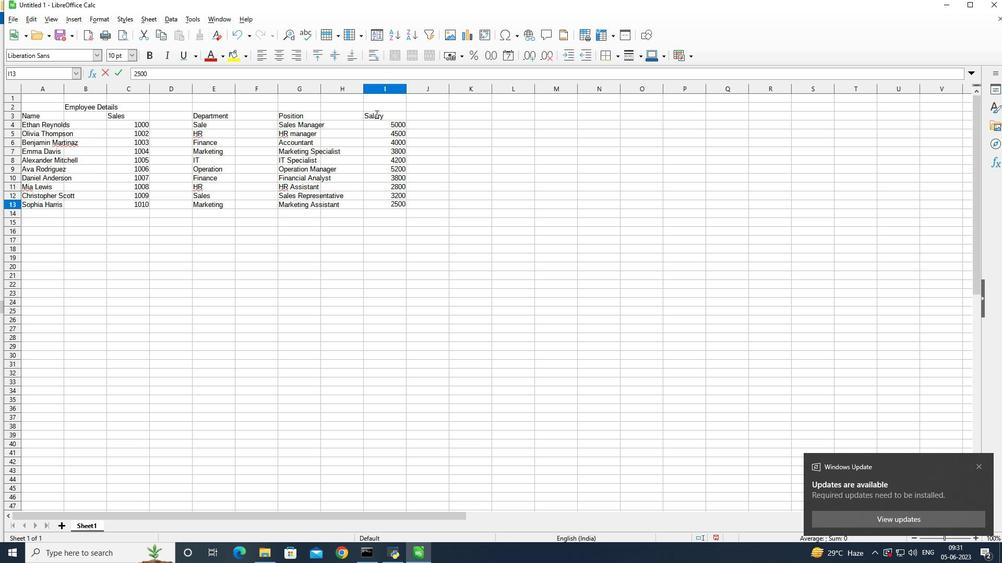 
Action: Mouse moved to (462, 115)
Screenshot: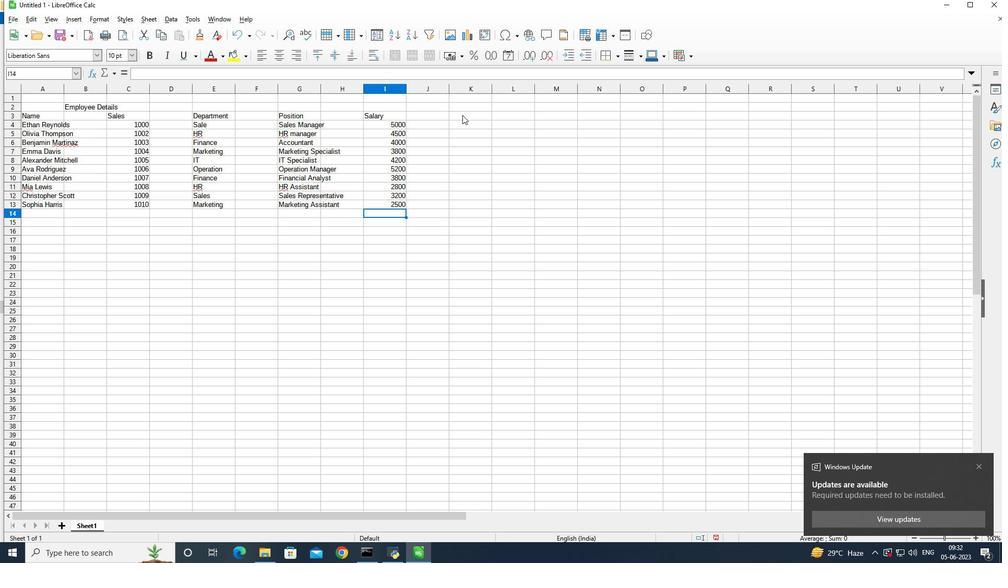 
Action: Mouse pressed left at (462, 115)
Screenshot: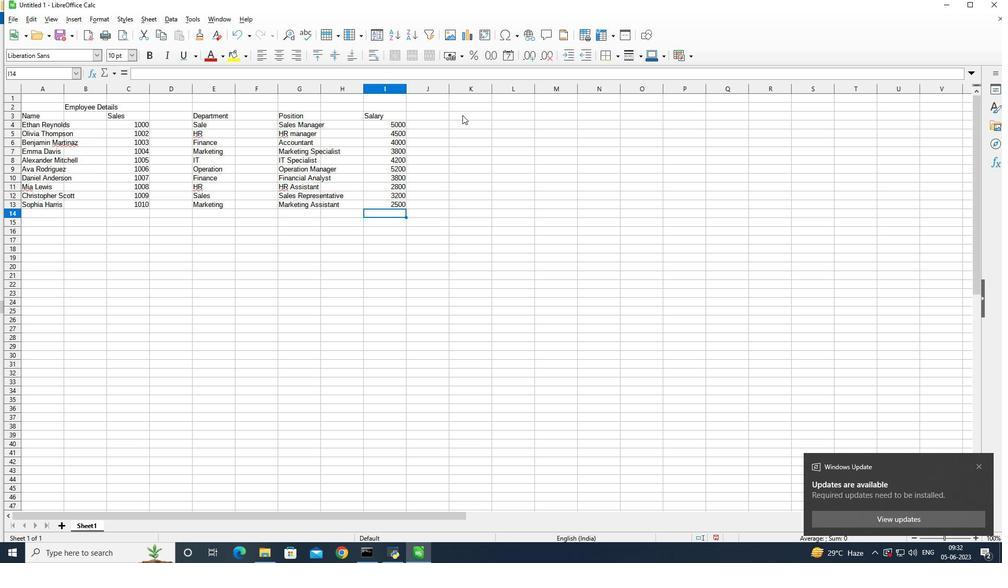 
Action: Mouse moved to (460, 116)
Screenshot: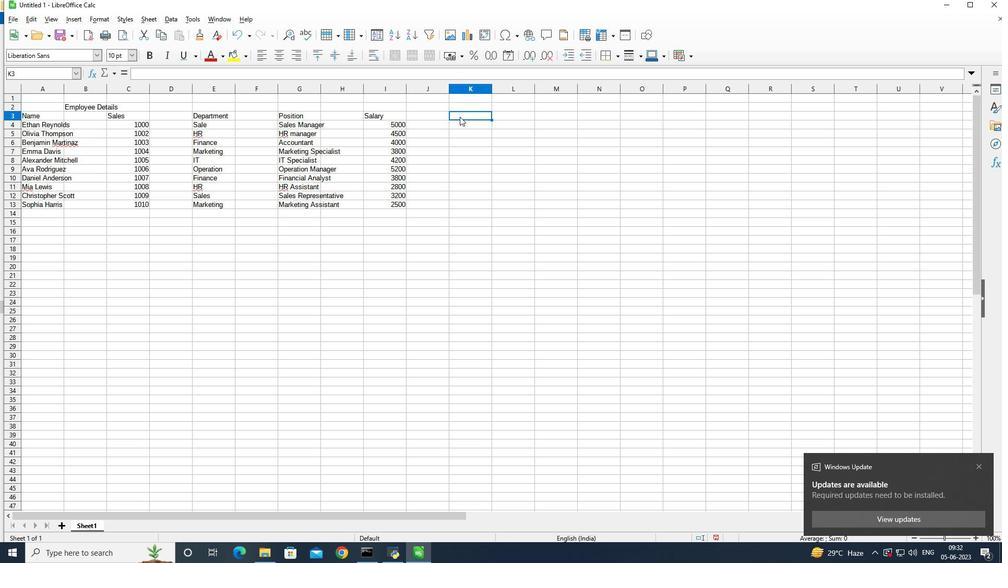 
Action: Key pressed <Key.shift>Dtea<Key.backspace>
Screenshot: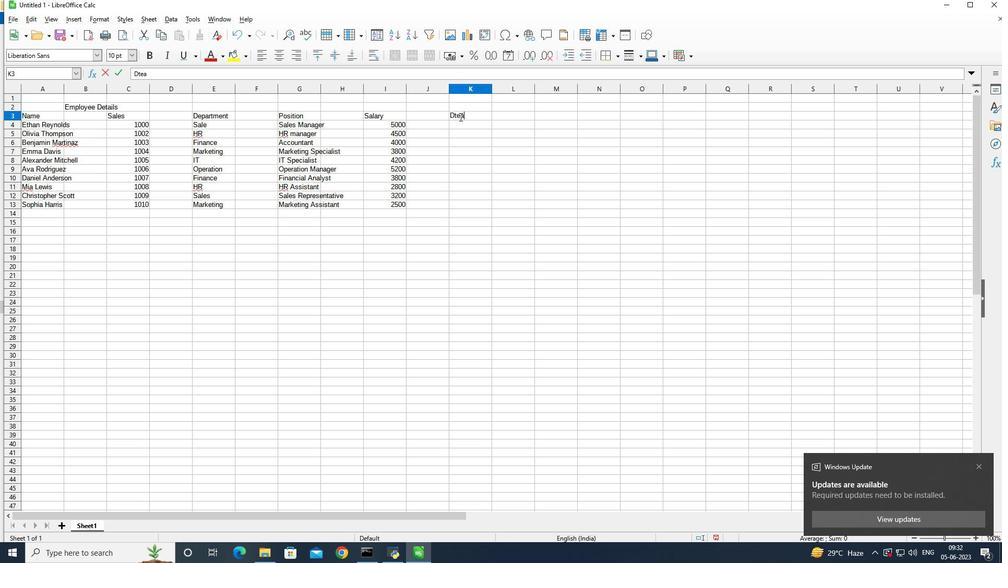 
Action: Mouse moved to (453, 117)
Screenshot: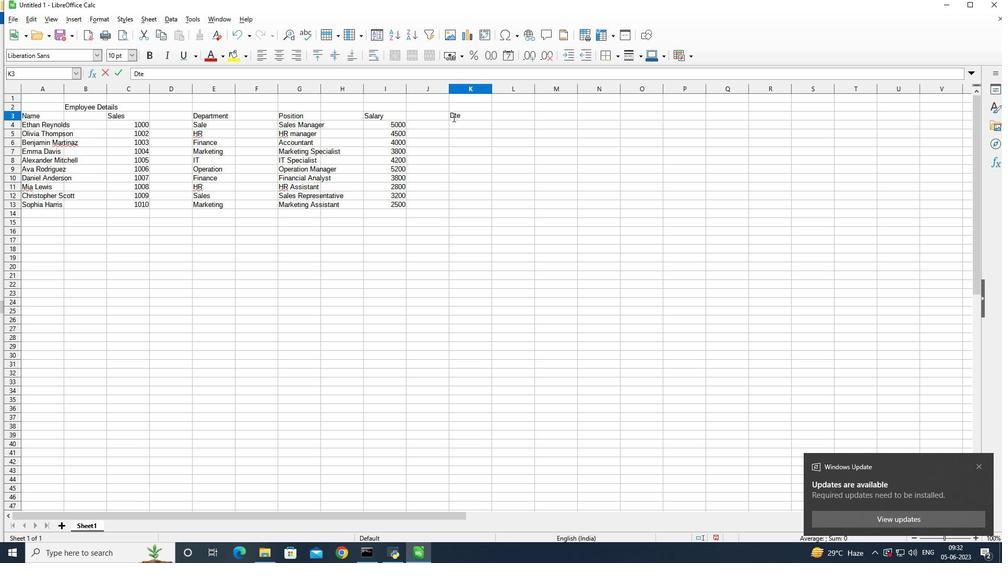 
Action: Key pressed <Key.backspace><Key.backspace>ate<Key.enter>1/05/2020<Key.enter>7/1/2019<Key.enter>3/10/2021/<Key.backspace><Key.enter>2/5/2022<Key.enter>11/03/2018/<Key.backspace><Key.enter>6/05/1<Key.backspace>2020<Key.enter>9/01/2021<Key.enter>4/2/<Key.backspace><Key.backspace>02/2022/<Key.backspace><Key.enter>2/0<Key.backspace>10/2019/<Key.backspace><Key.enter>9/05/2020<Key.enter>
Screenshot: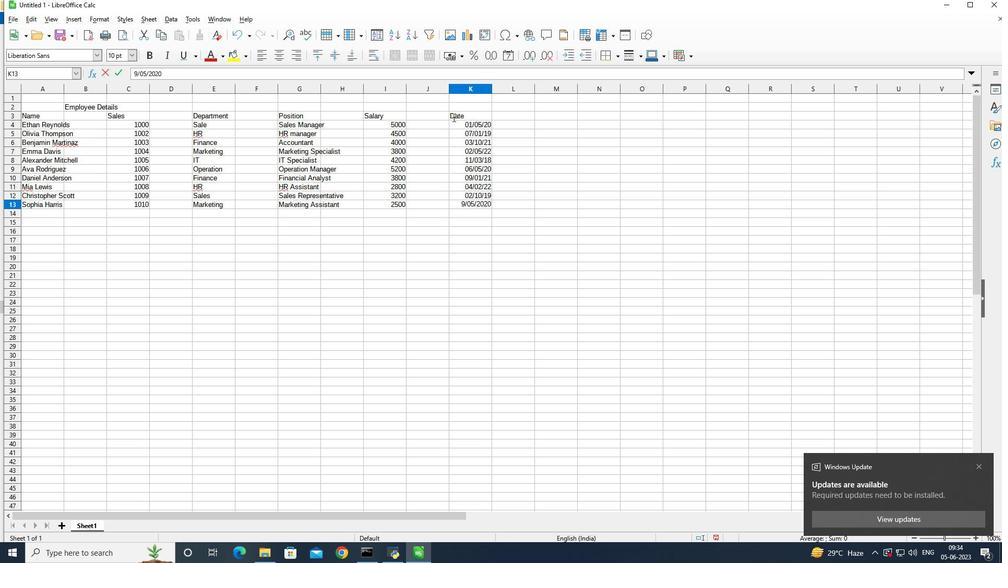 
Action: Mouse moved to (374, 206)
Screenshot: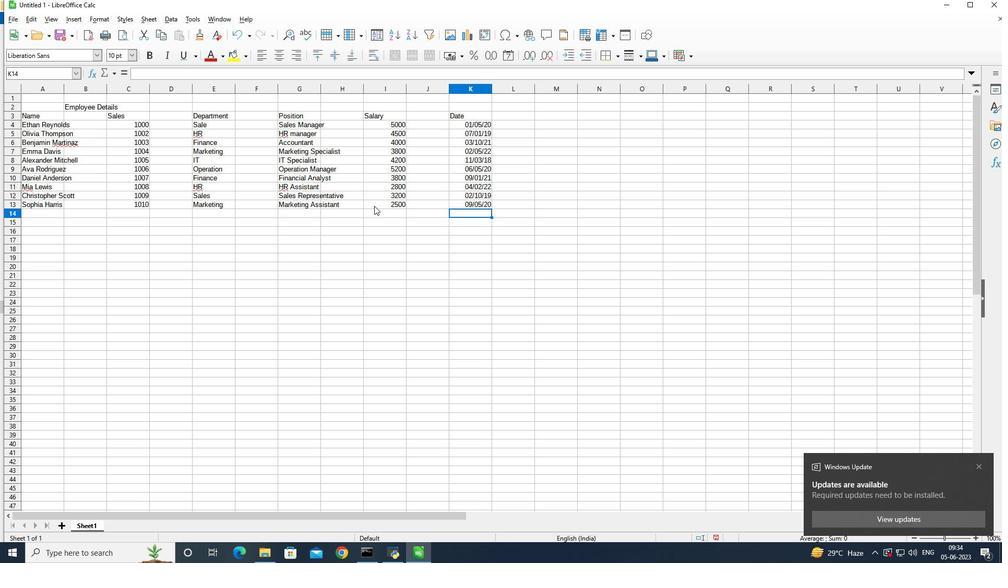 
Action: Key pressed ctrl+S
Screenshot: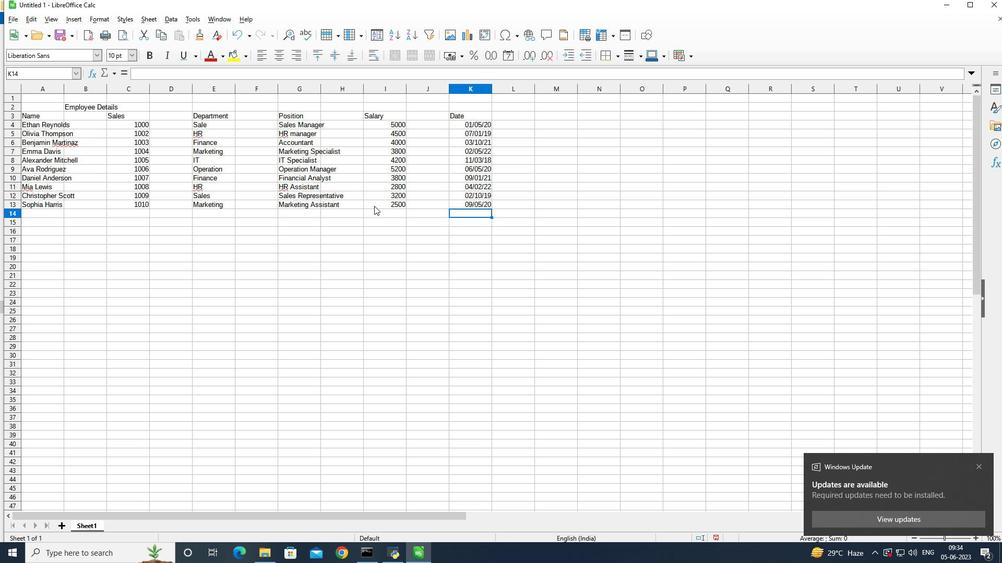 
Action: Mouse moved to (546, 224)
Screenshot: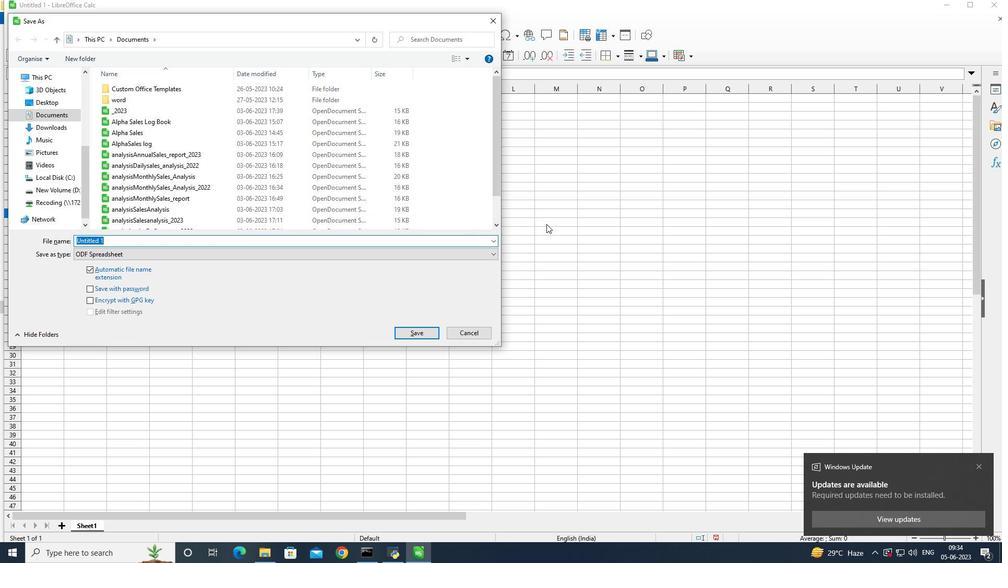 
Action: Key pressed analysis<Key.shift>Sales<Key.shift>BY<Key.backspace>y<Key.shift>Country<Key.enter>
Screenshot: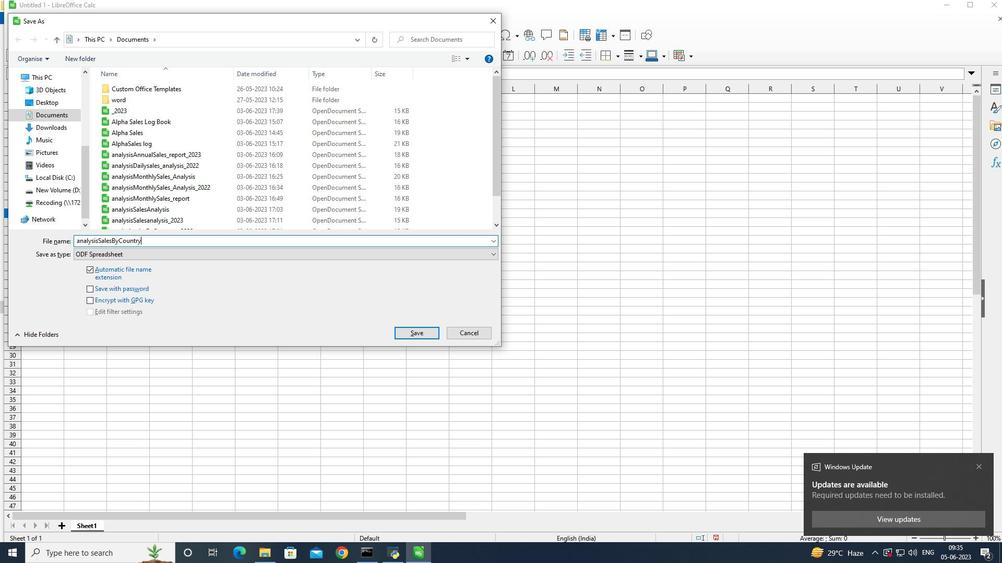 
Action: Mouse moved to (430, 157)
Screenshot: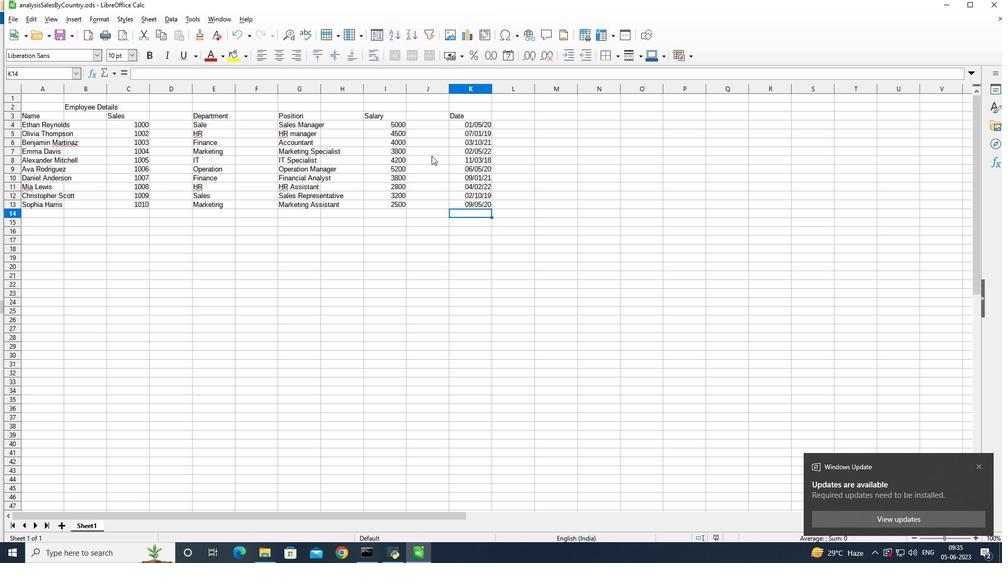 
